 Task: Add a condition where "Hours since created Less than Fifty" in unsolved tickets in your groups.
Action: Mouse moved to (136, 539)
Screenshot: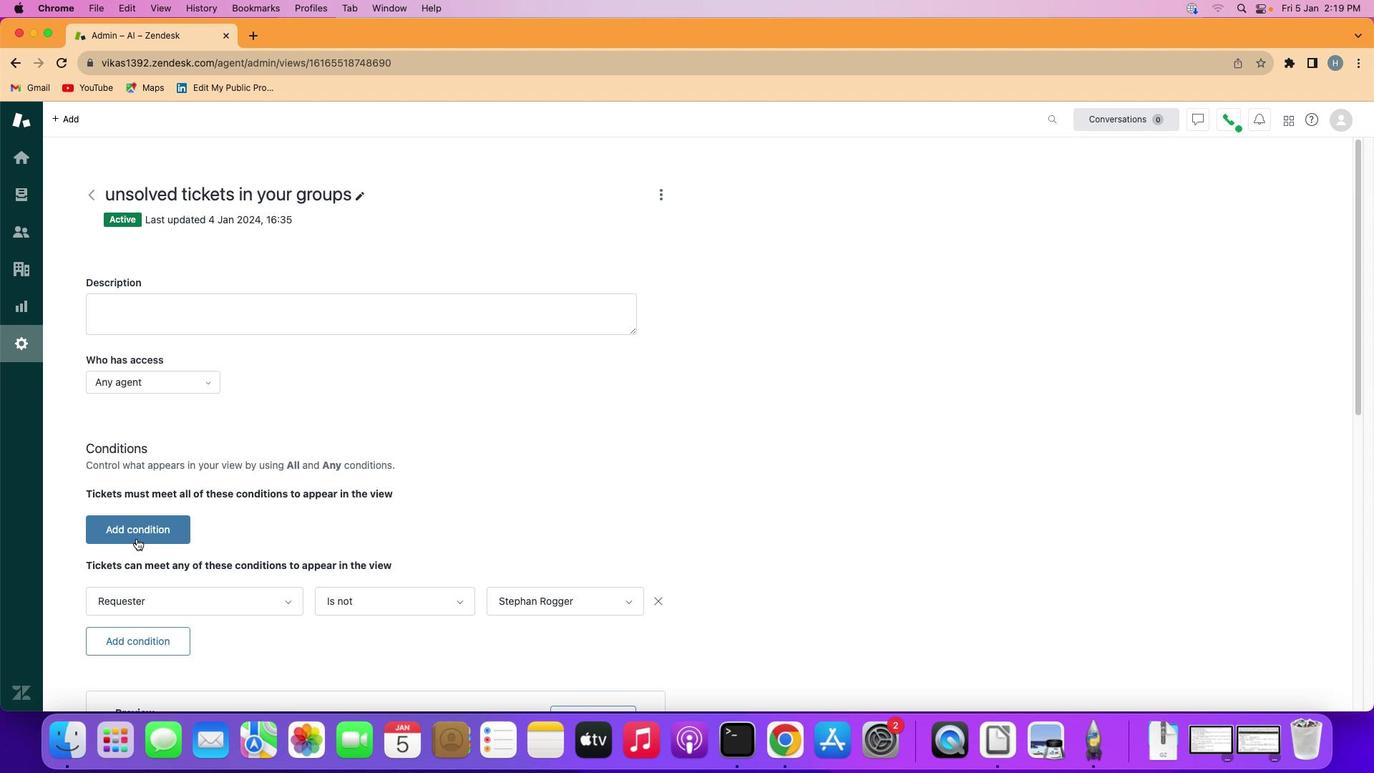 
Action: Mouse pressed left at (136, 539)
Screenshot: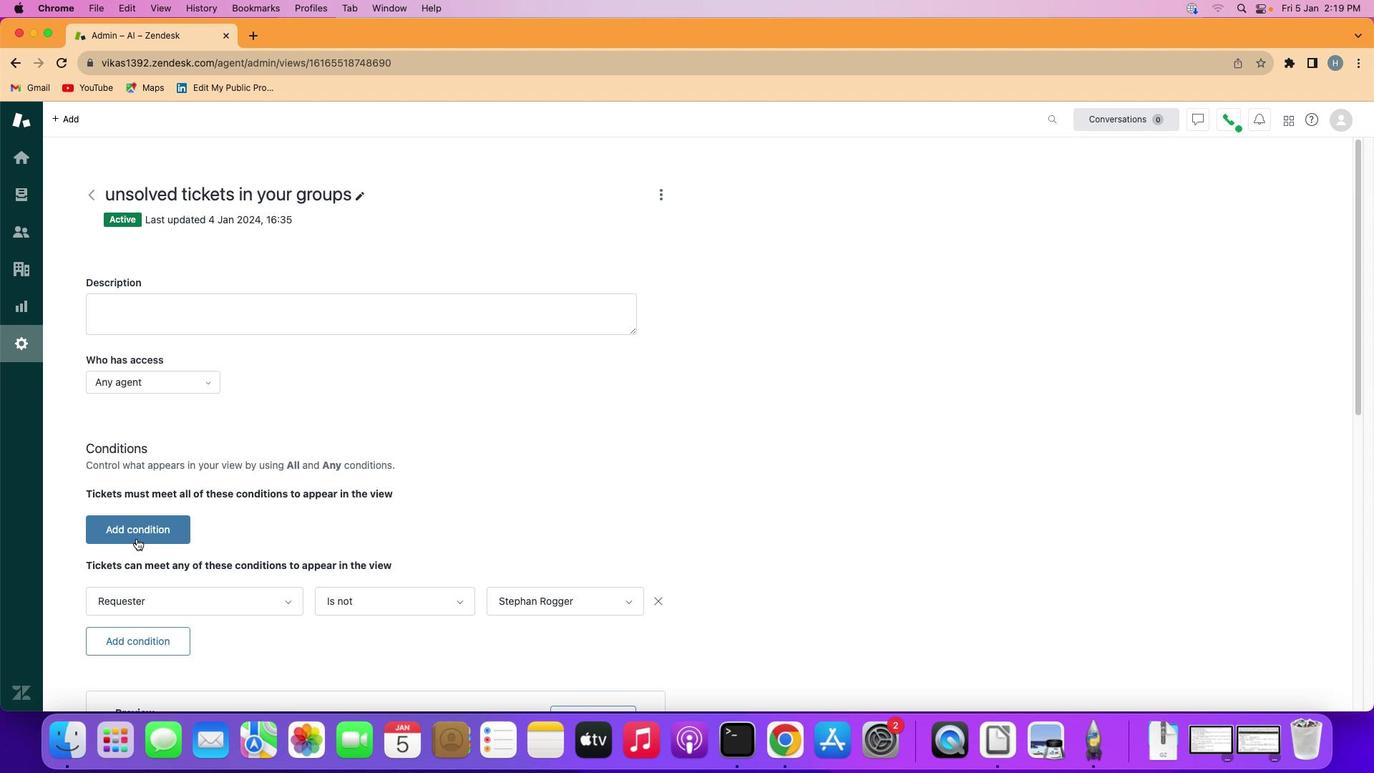 
Action: Mouse moved to (194, 525)
Screenshot: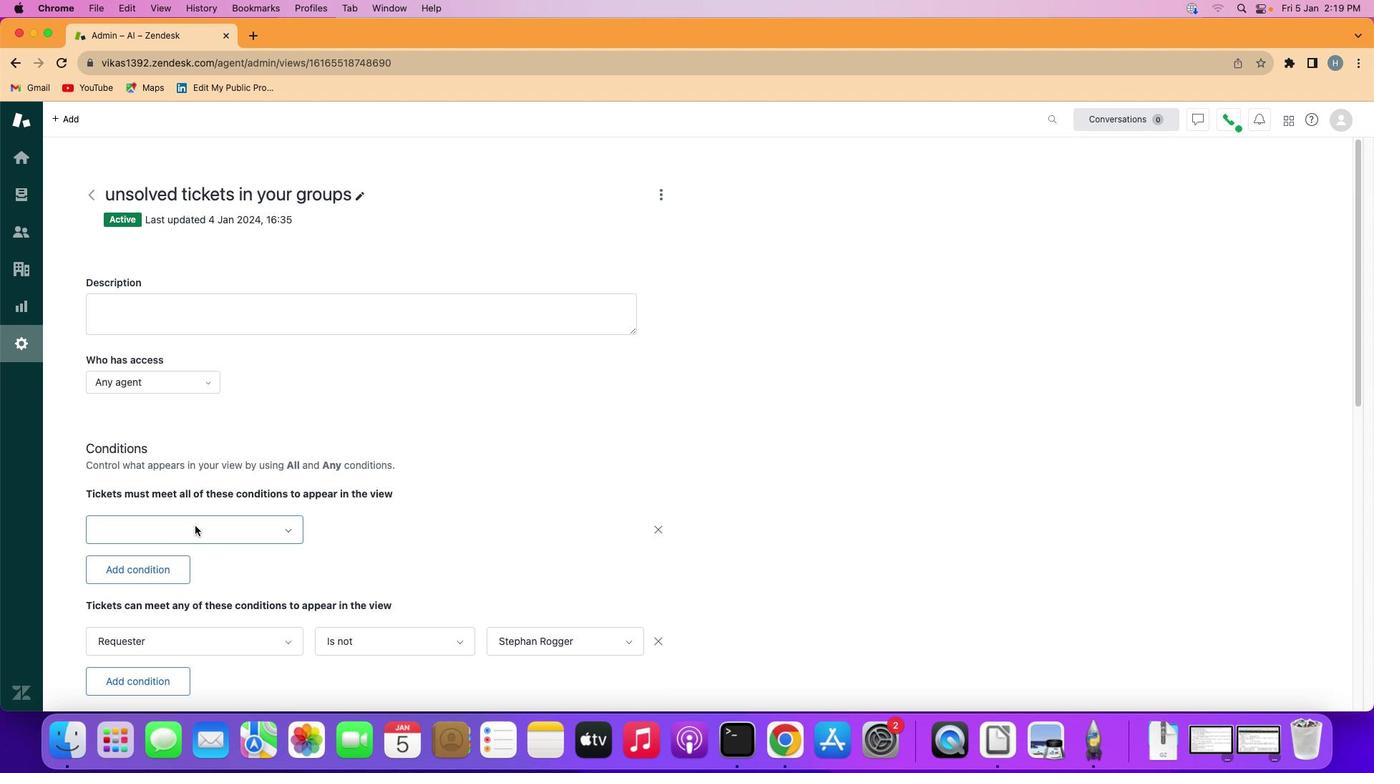 
Action: Mouse pressed left at (194, 525)
Screenshot: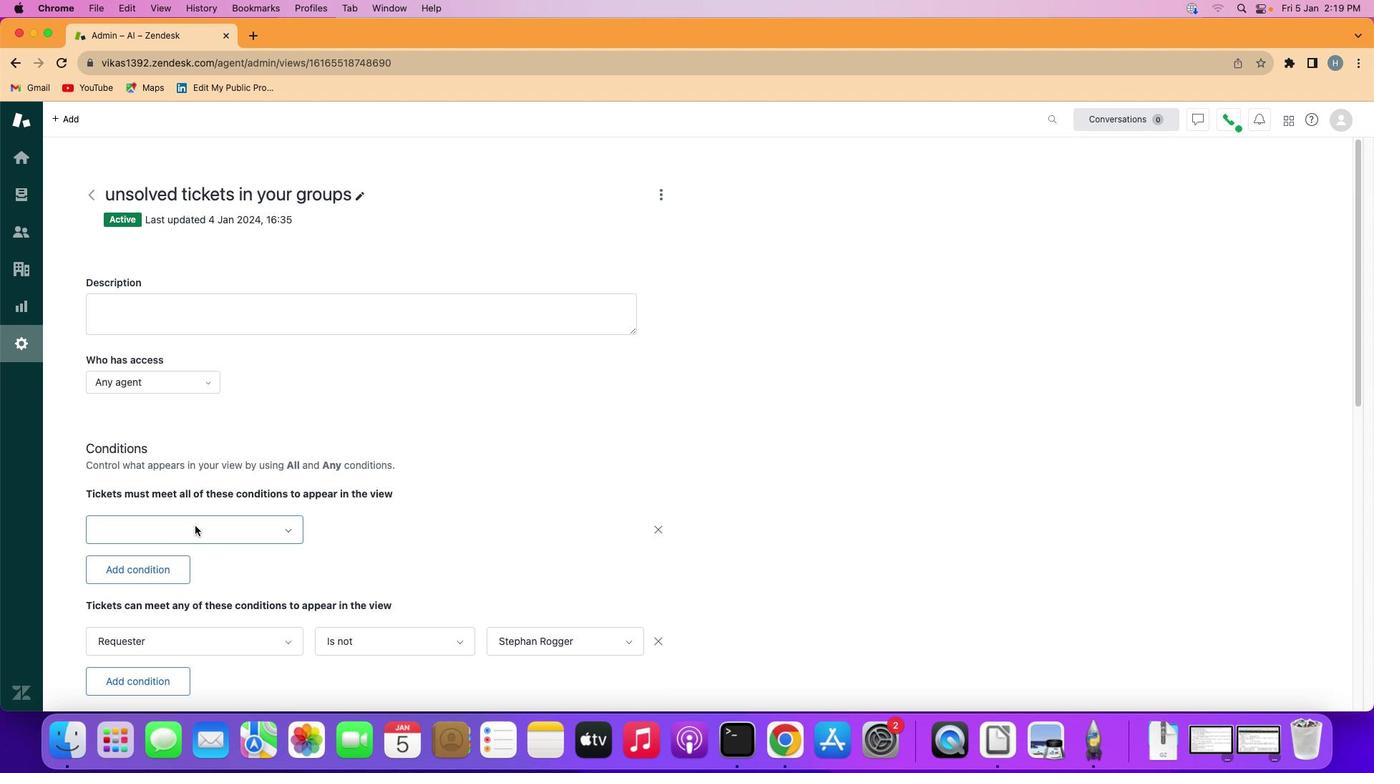 
Action: Mouse moved to (249, 398)
Screenshot: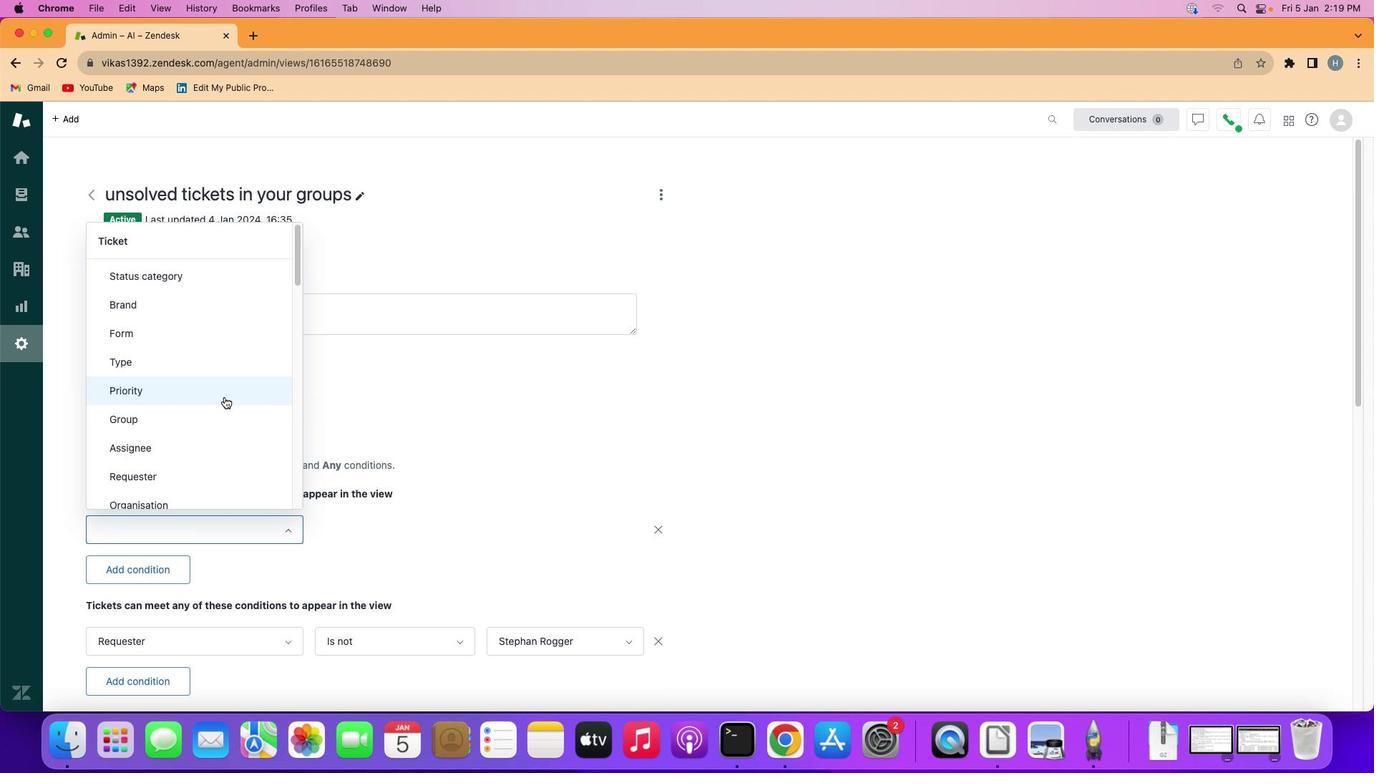 
Action: Mouse scrolled (249, 398) with delta (0, 0)
Screenshot: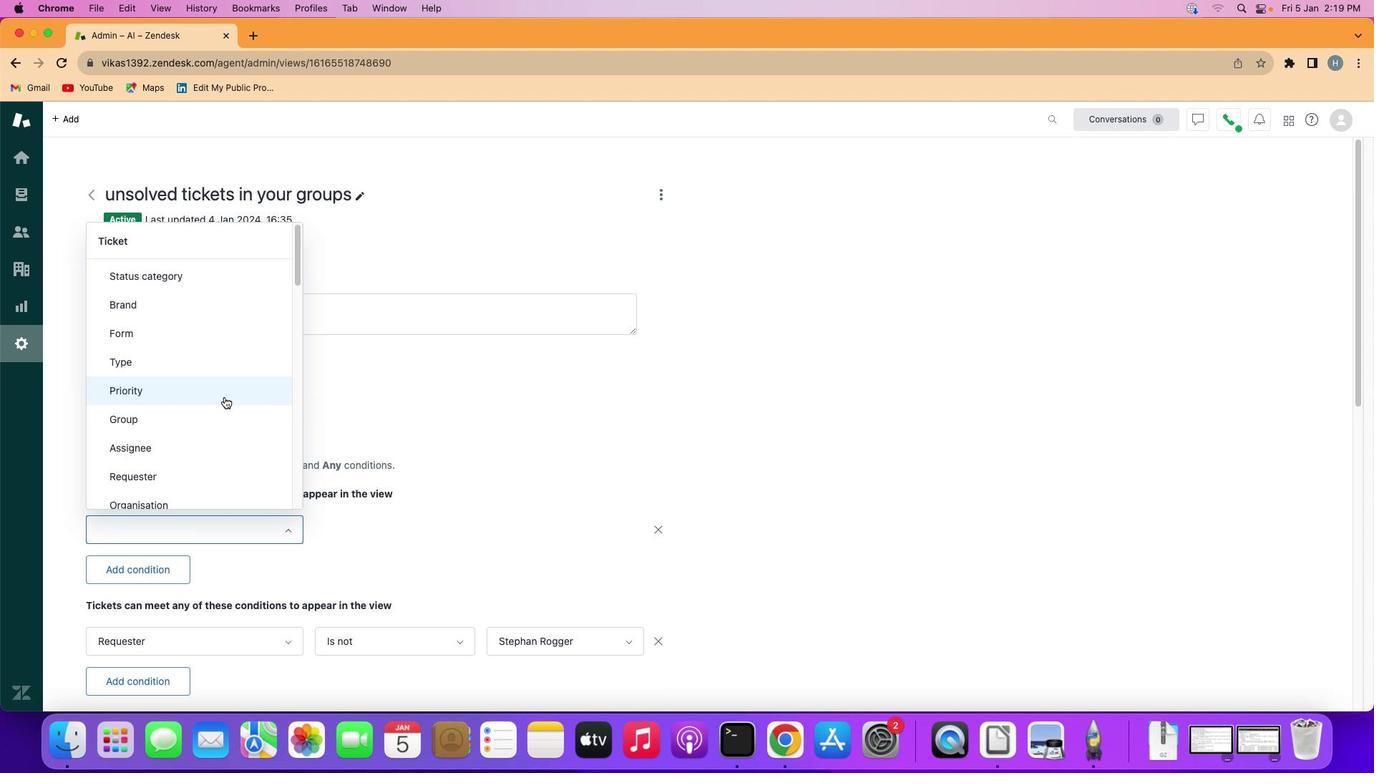 
Action: Mouse moved to (229, 397)
Screenshot: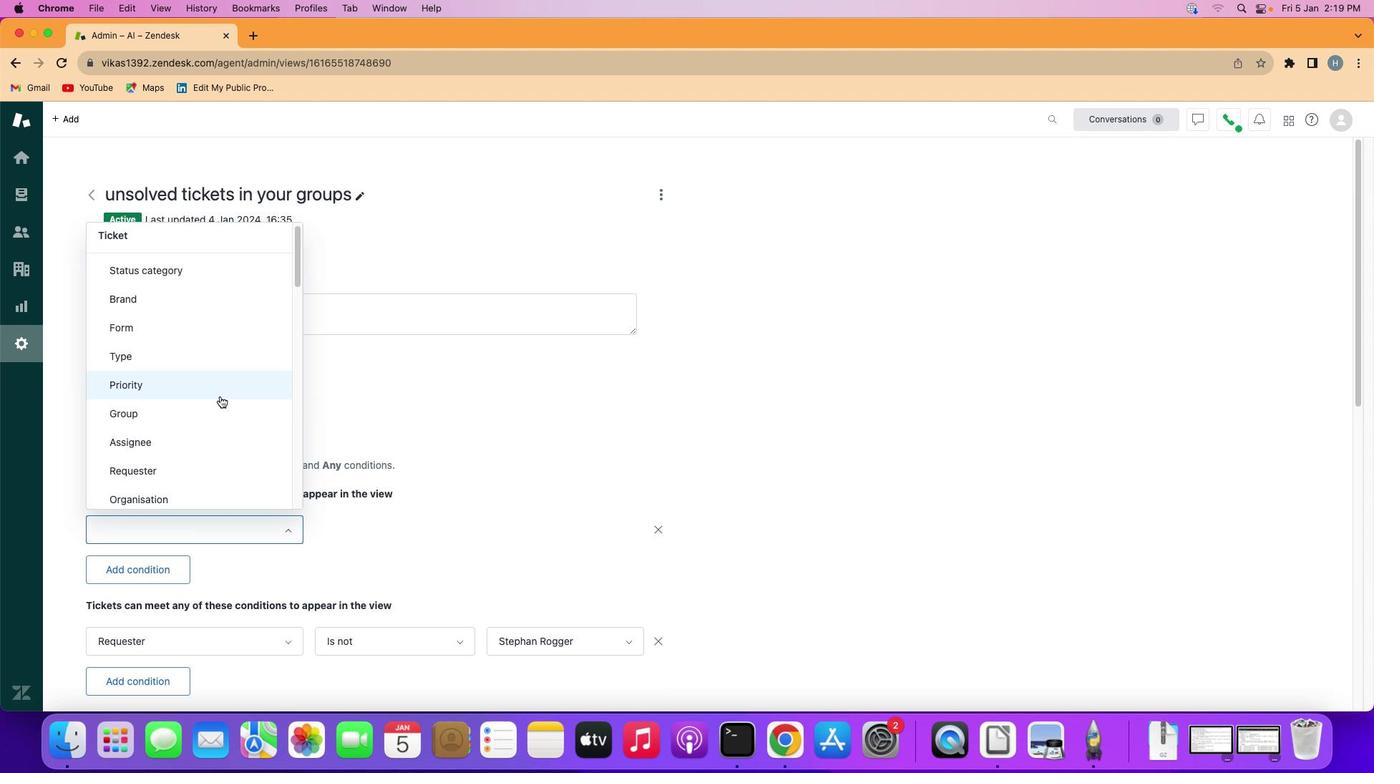 
Action: Mouse scrolled (229, 397) with delta (0, 0)
Screenshot: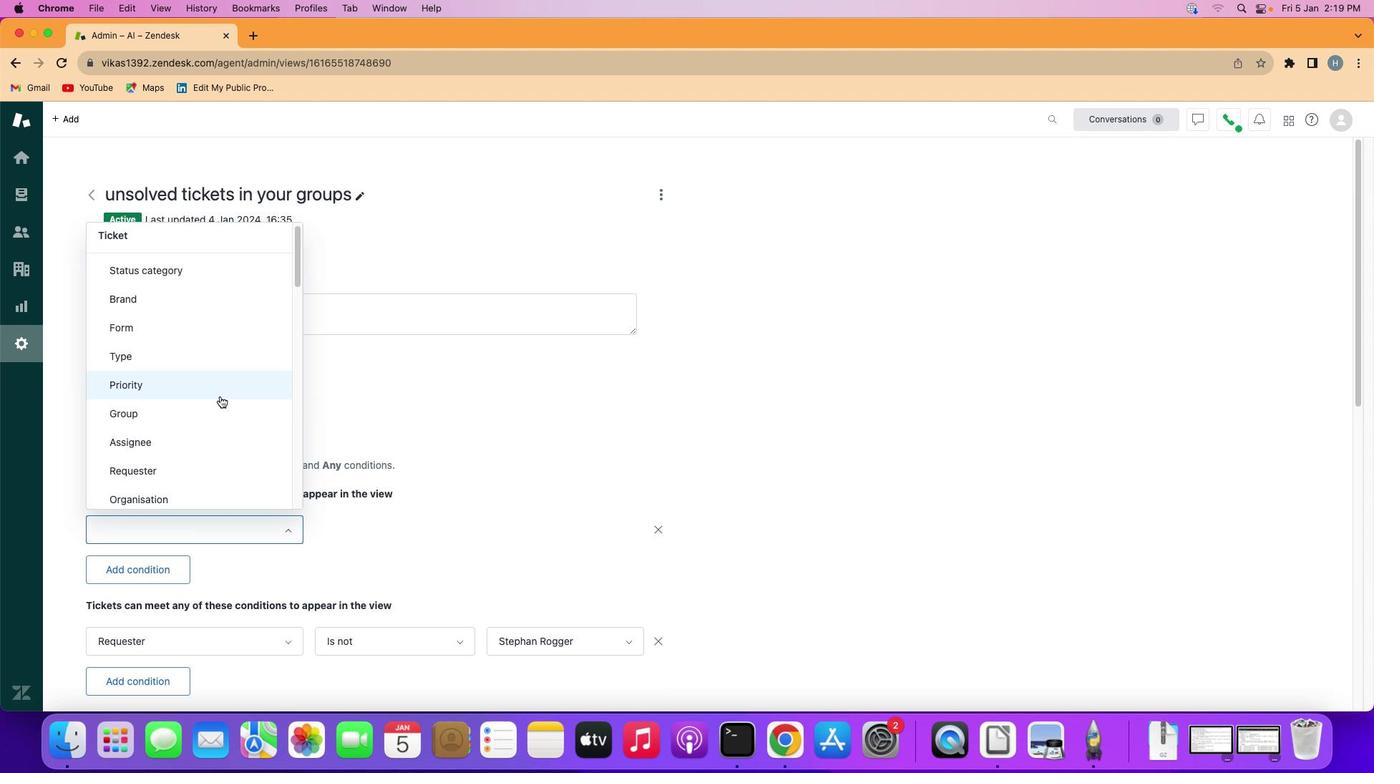 
Action: Mouse moved to (221, 396)
Screenshot: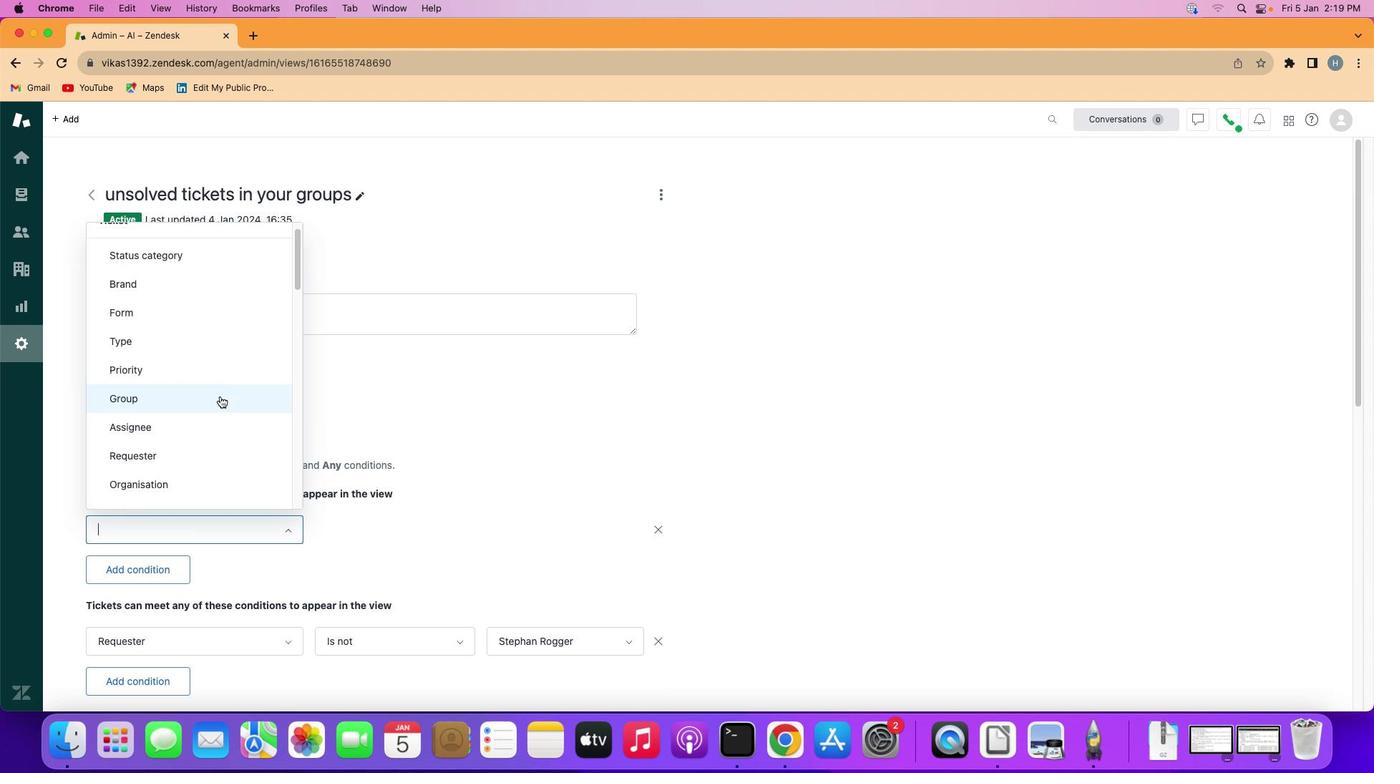 
Action: Mouse scrolled (221, 396) with delta (0, 0)
Screenshot: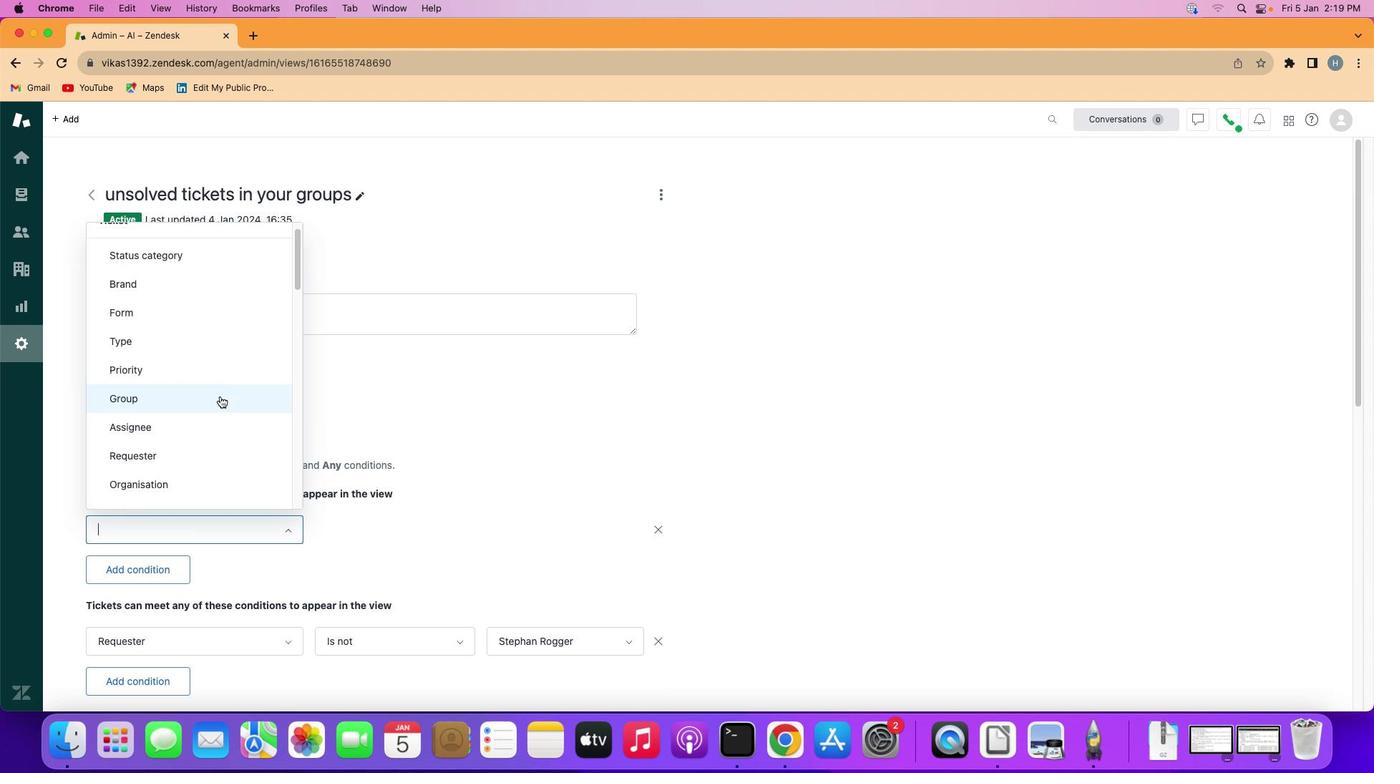 
Action: Mouse moved to (220, 395)
Screenshot: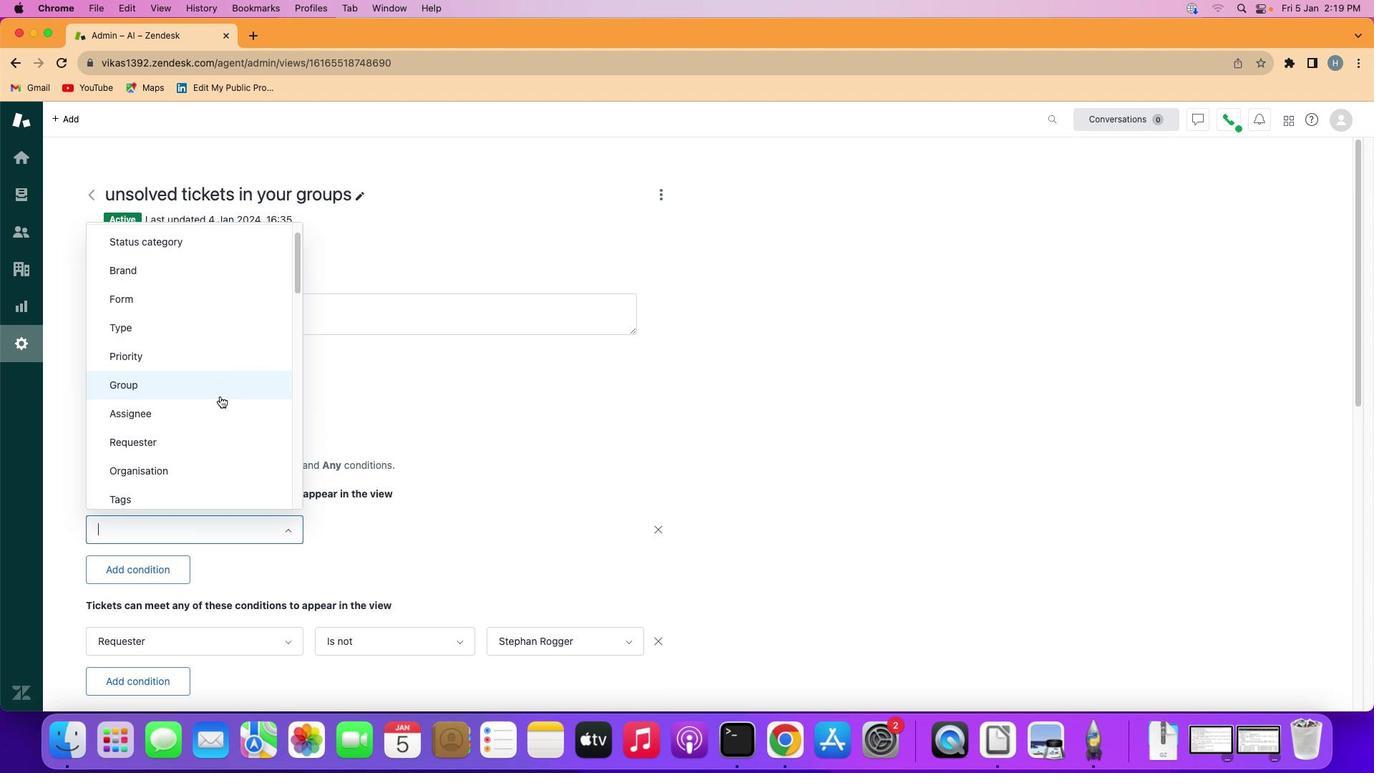 
Action: Mouse scrolled (220, 395) with delta (0, 0)
Screenshot: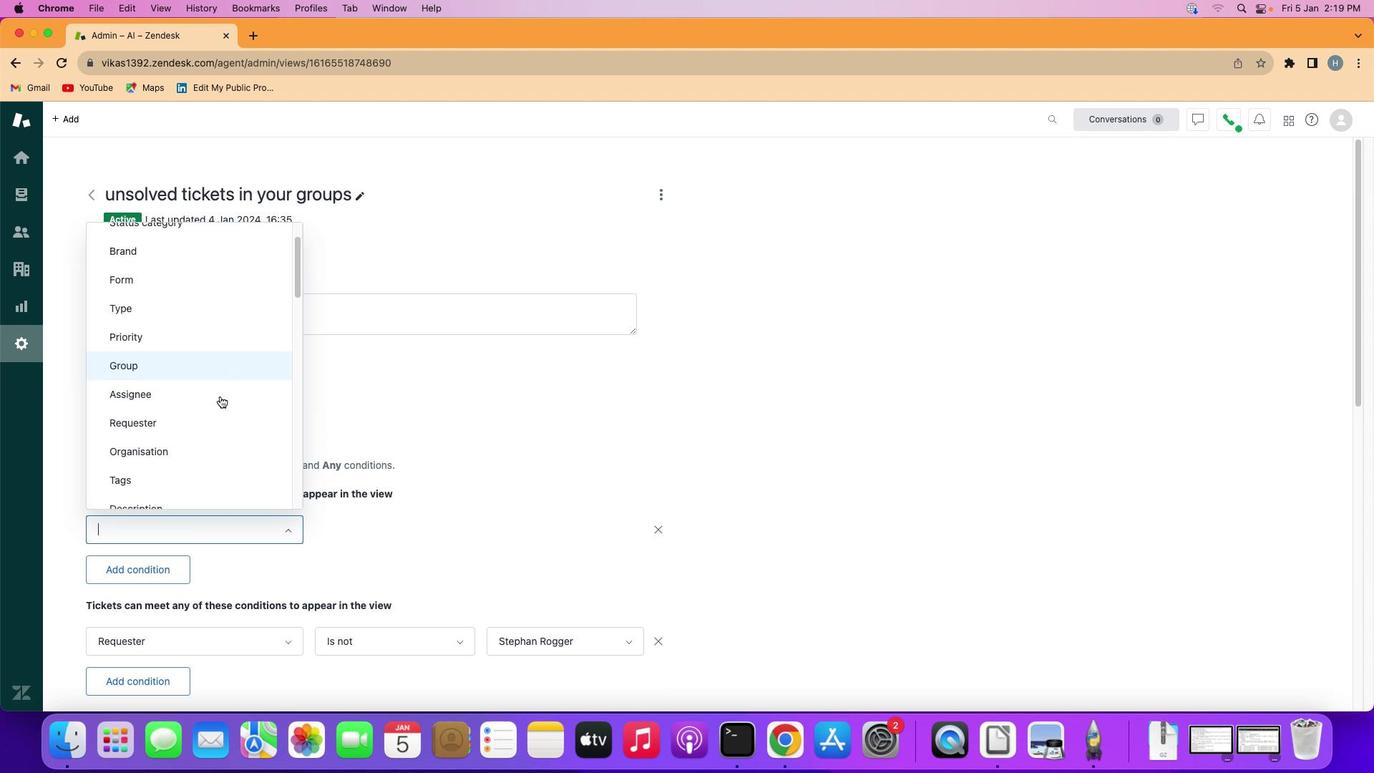 
Action: Mouse scrolled (220, 395) with delta (0, -1)
Screenshot: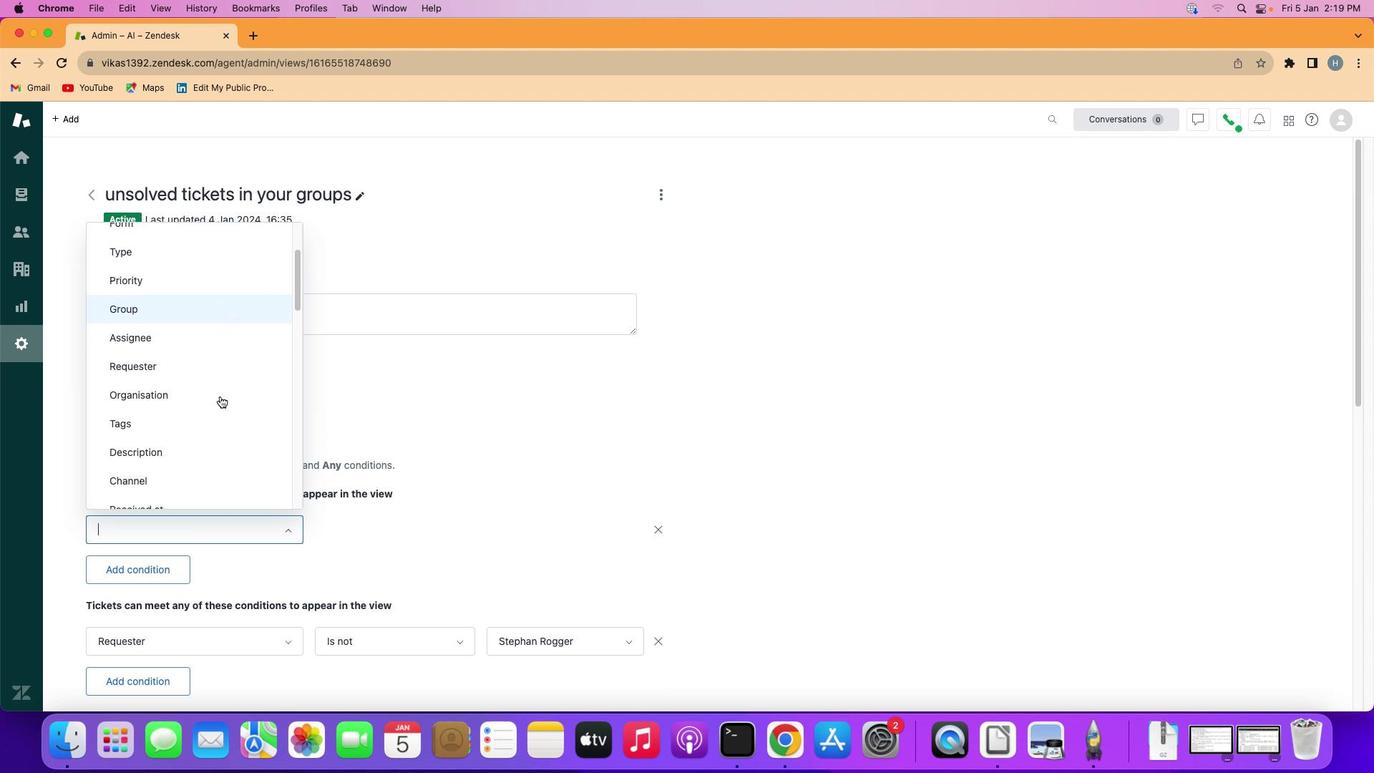 
Action: Mouse moved to (219, 395)
Screenshot: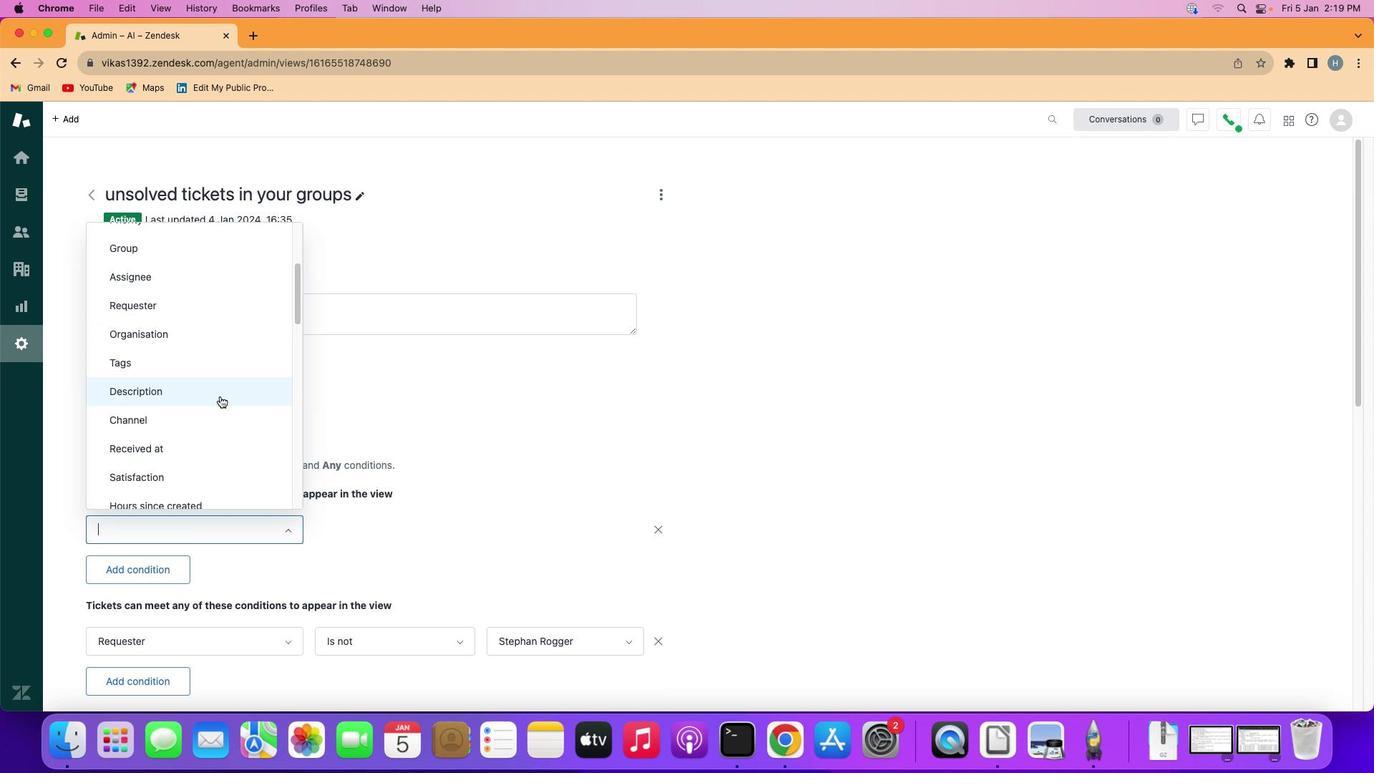 
Action: Mouse scrolled (219, 395) with delta (0, 0)
Screenshot: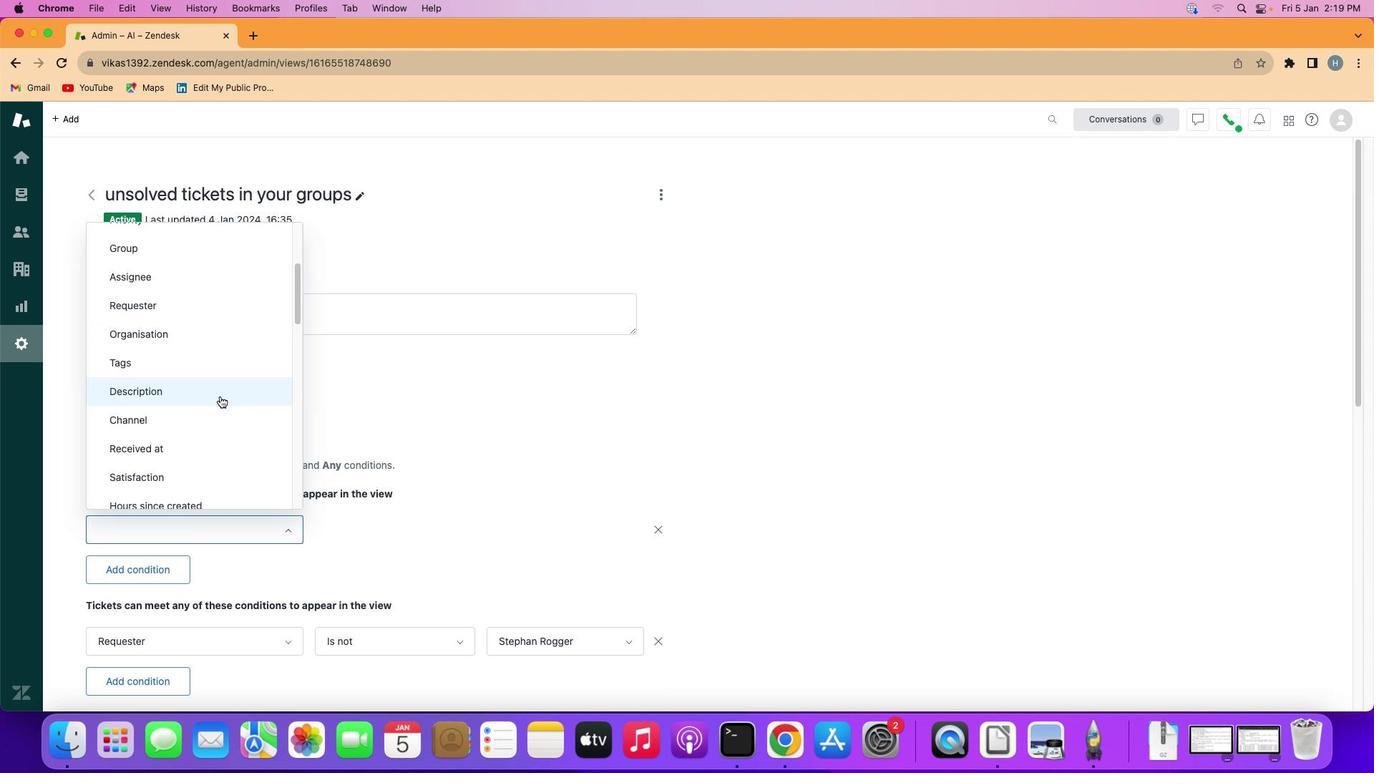 
Action: Mouse scrolled (219, 395) with delta (0, 0)
Screenshot: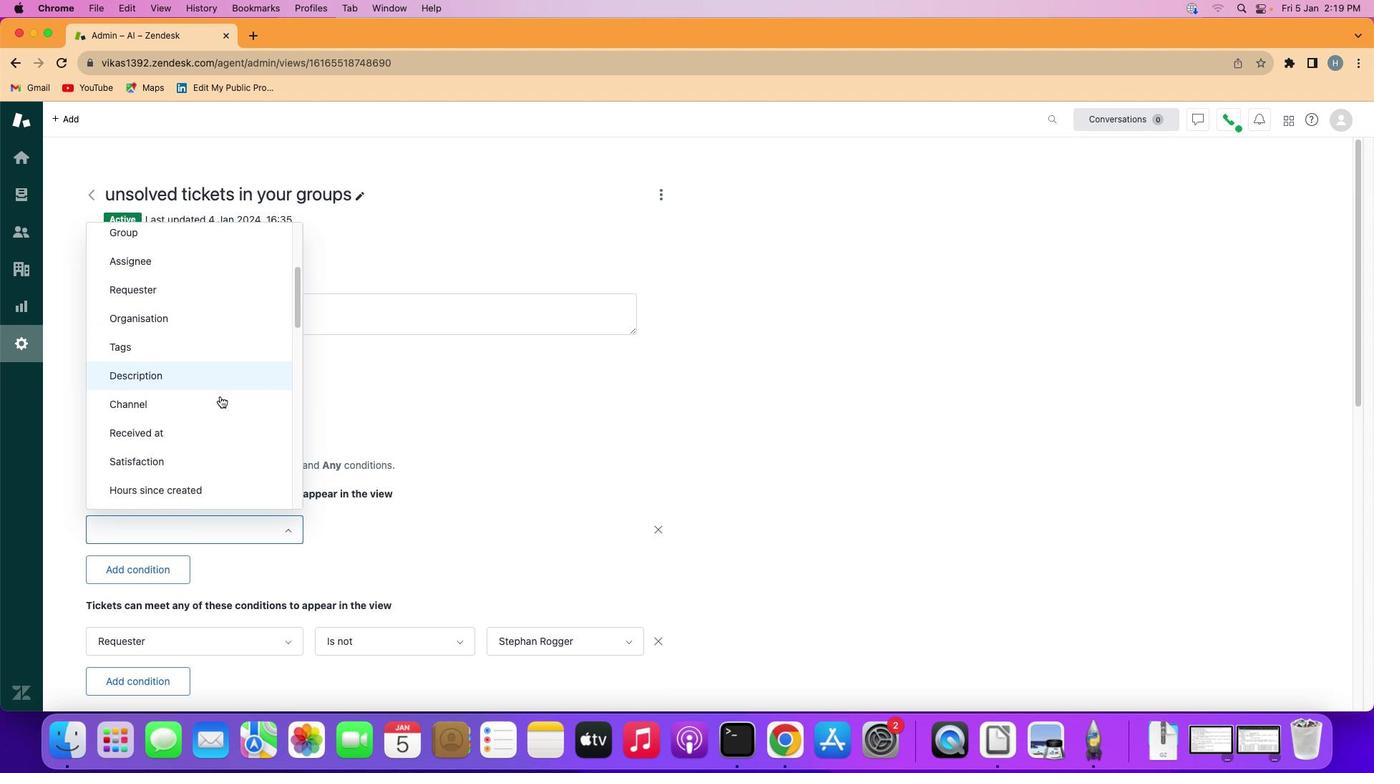 
Action: Mouse scrolled (219, 395) with delta (0, 0)
Screenshot: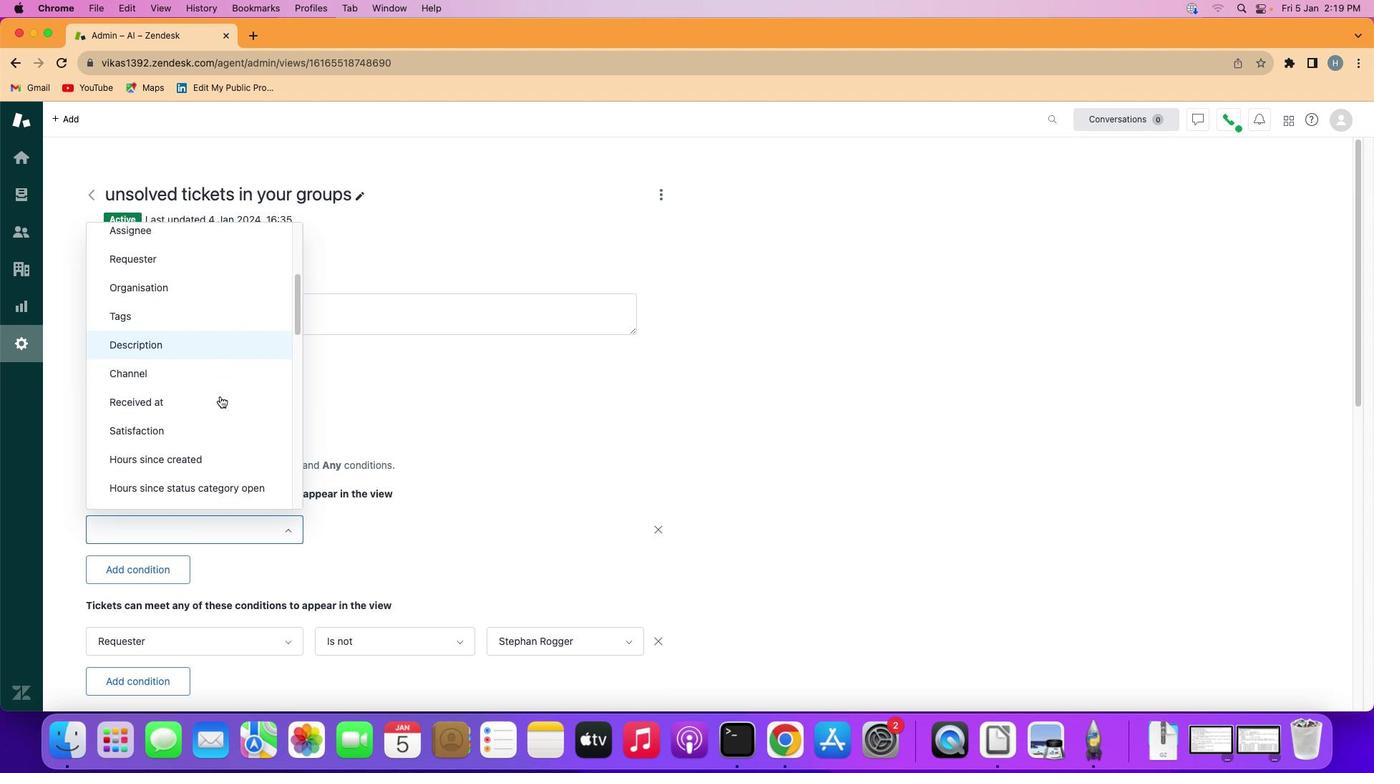 
Action: Mouse scrolled (219, 395) with delta (0, 0)
Screenshot: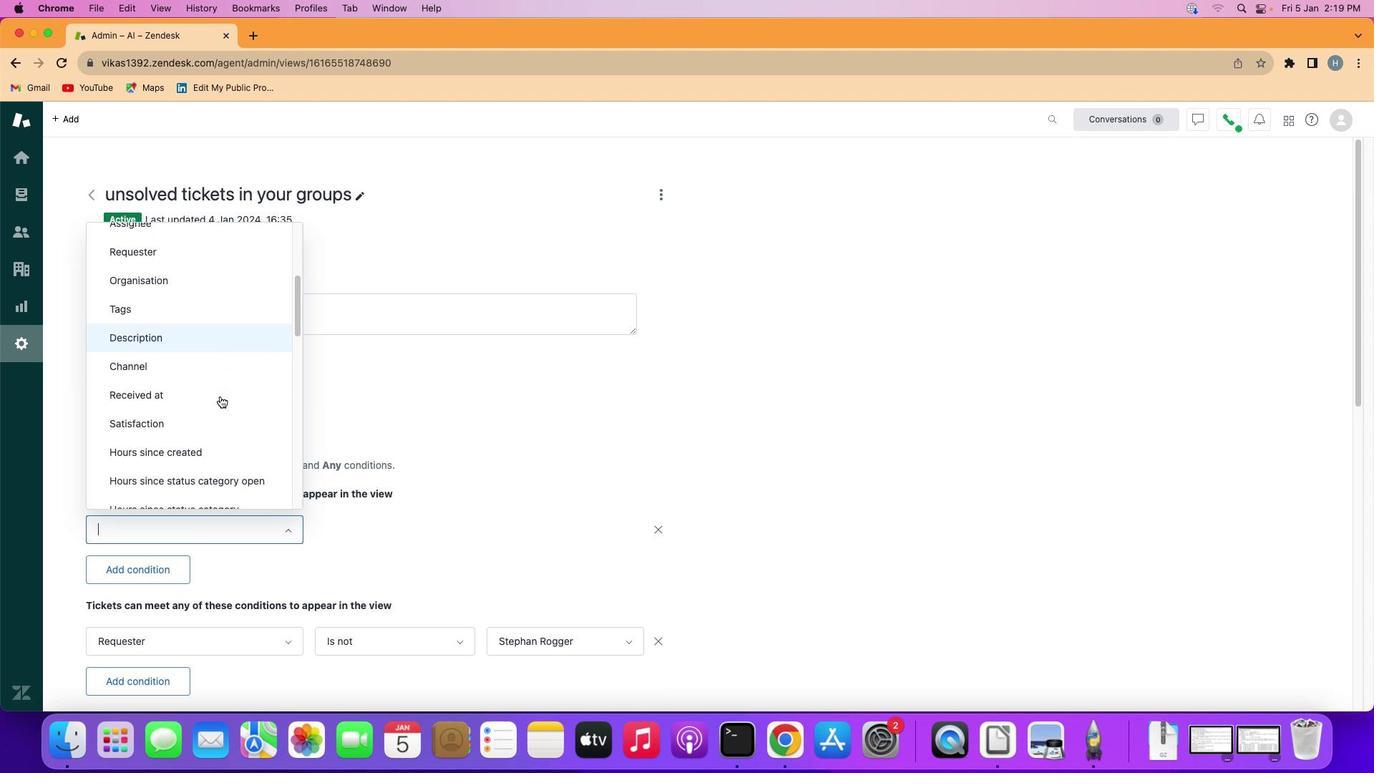 
Action: Mouse moved to (202, 418)
Screenshot: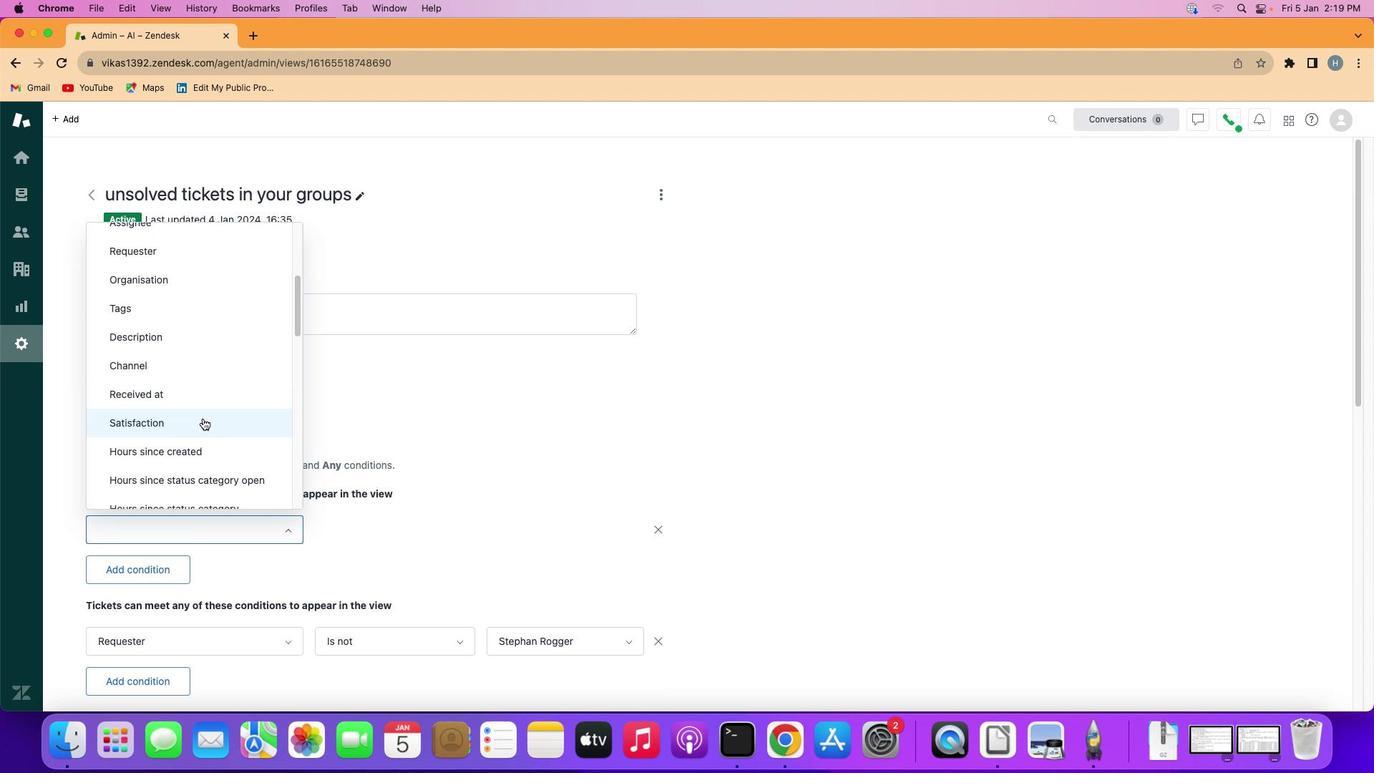 
Action: Mouse scrolled (202, 418) with delta (0, 0)
Screenshot: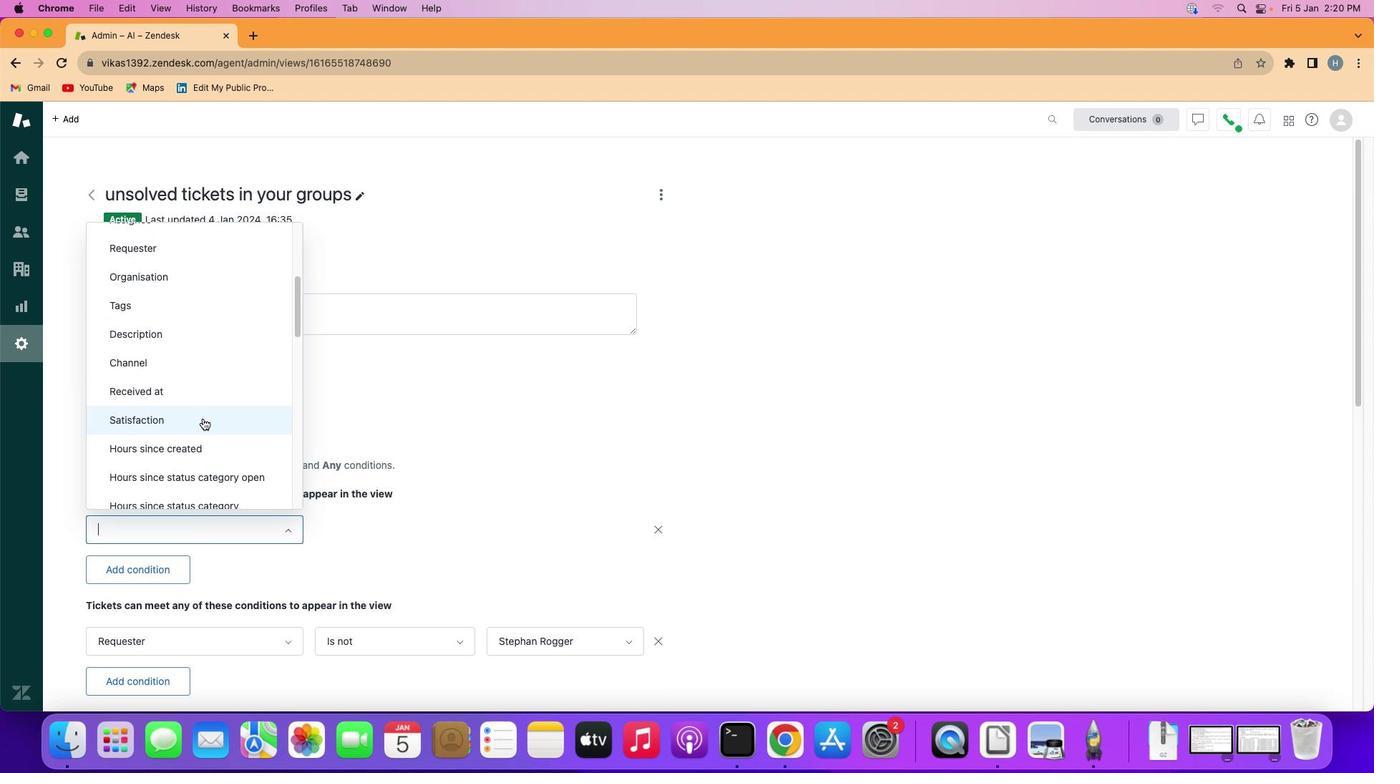 
Action: Mouse scrolled (202, 418) with delta (0, 0)
Screenshot: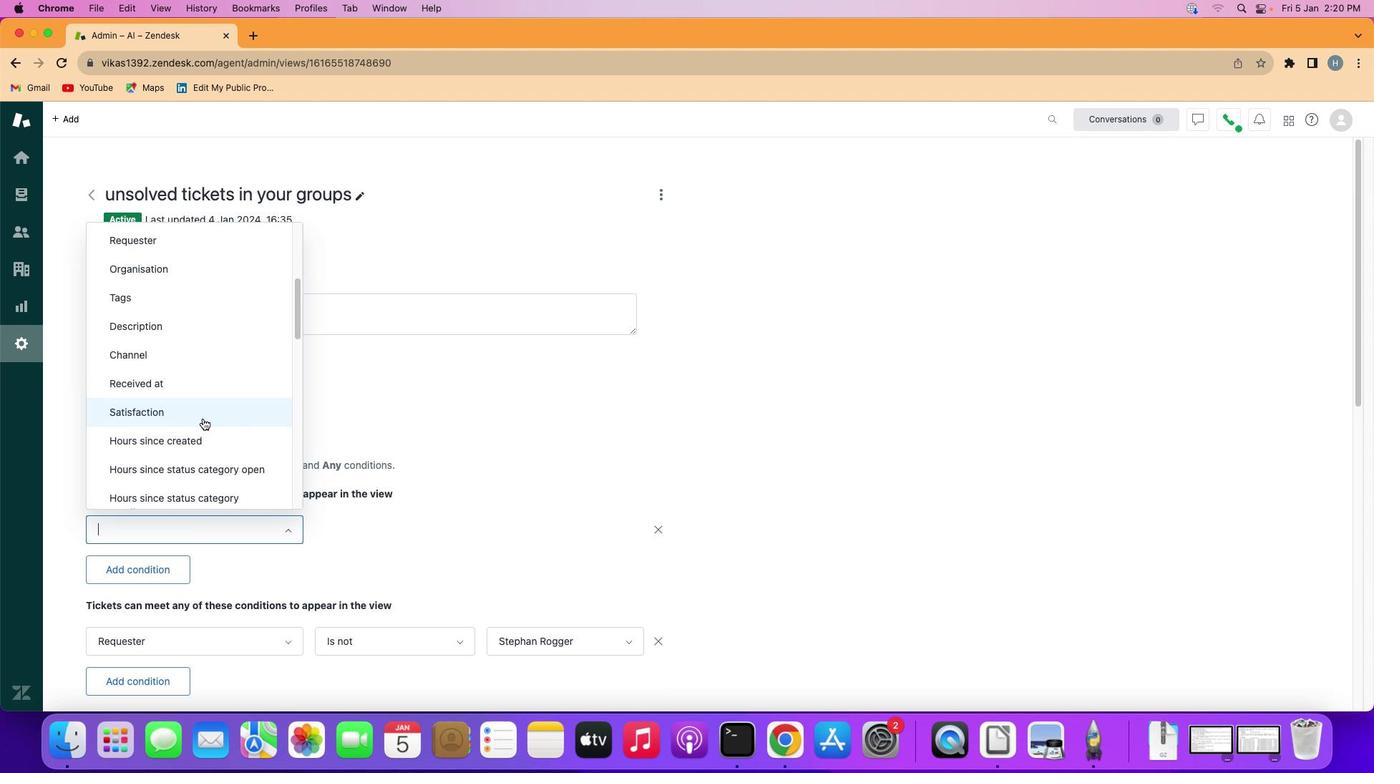 
Action: Mouse scrolled (202, 418) with delta (0, 0)
Screenshot: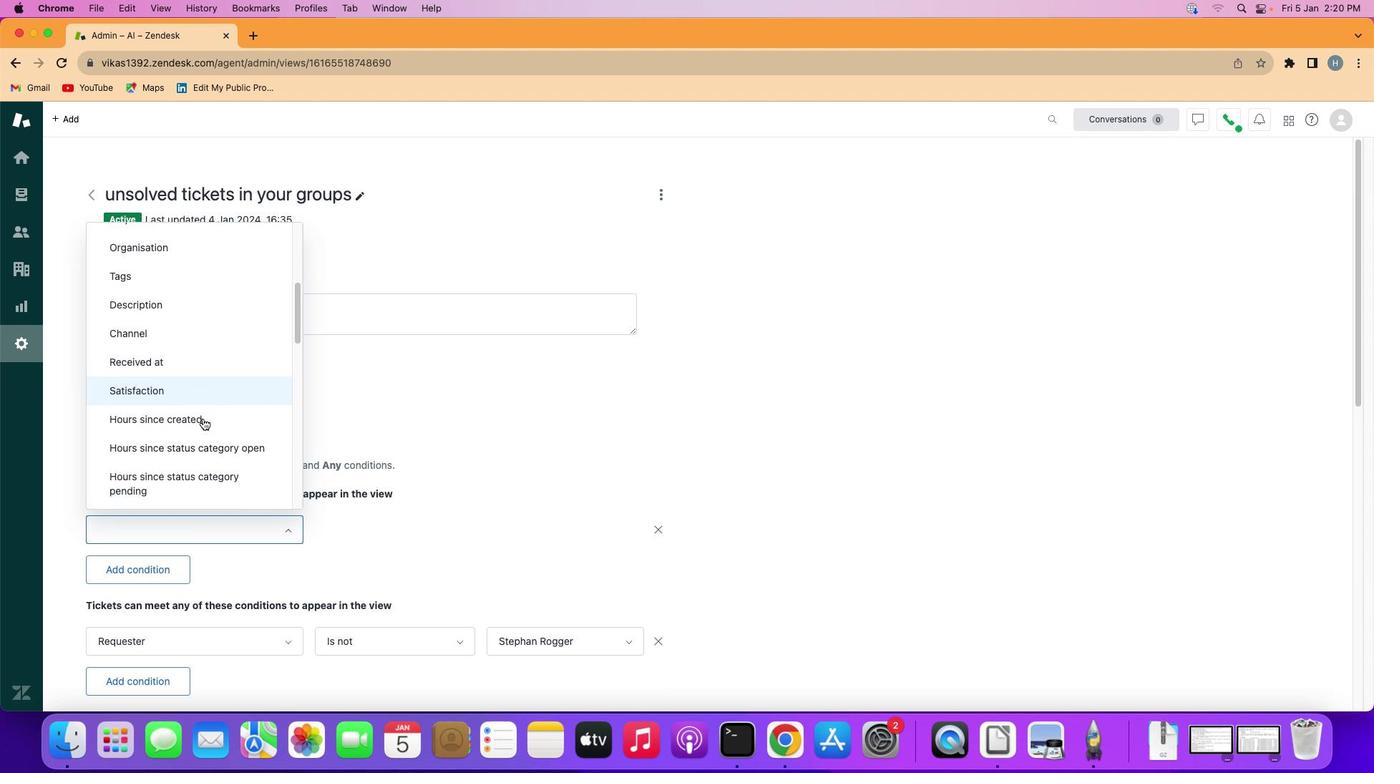 
Action: Mouse moved to (204, 413)
Screenshot: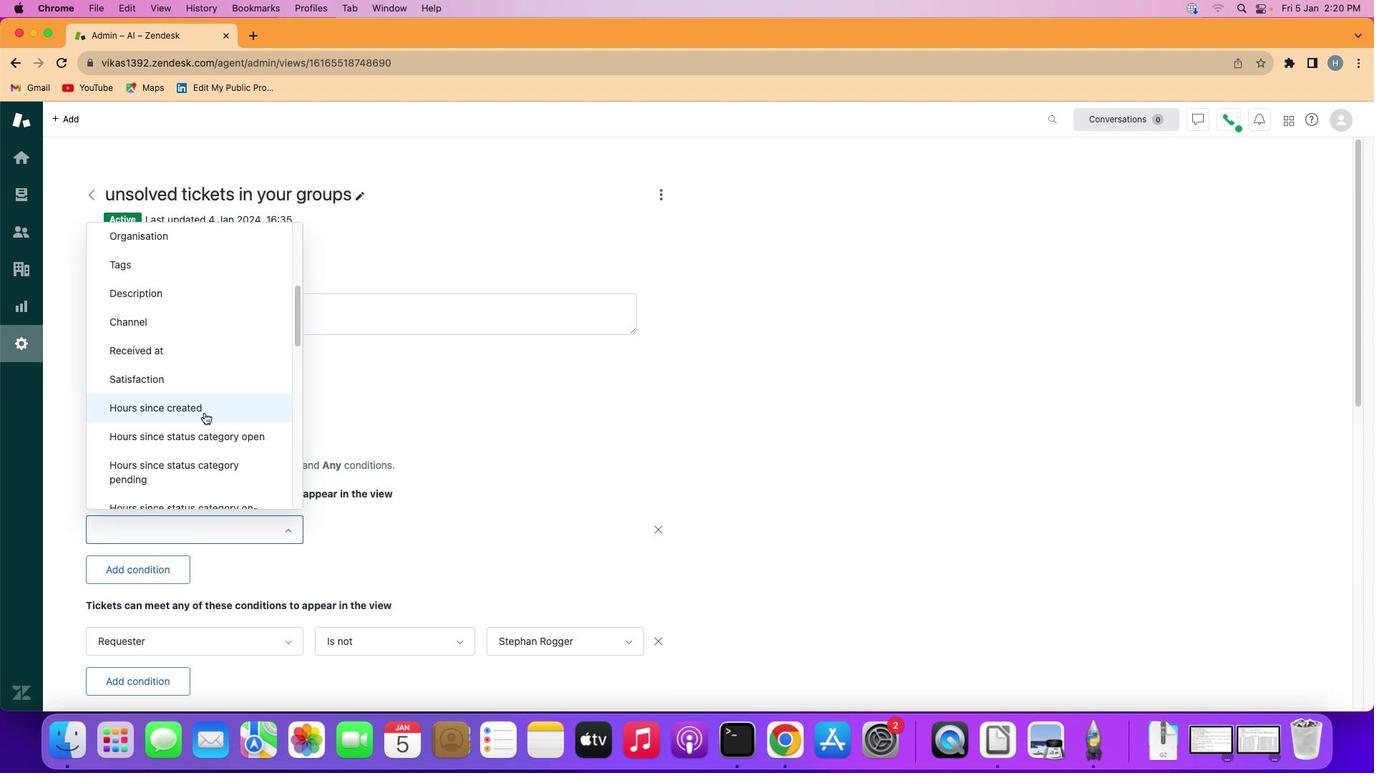 
Action: Mouse pressed left at (204, 413)
Screenshot: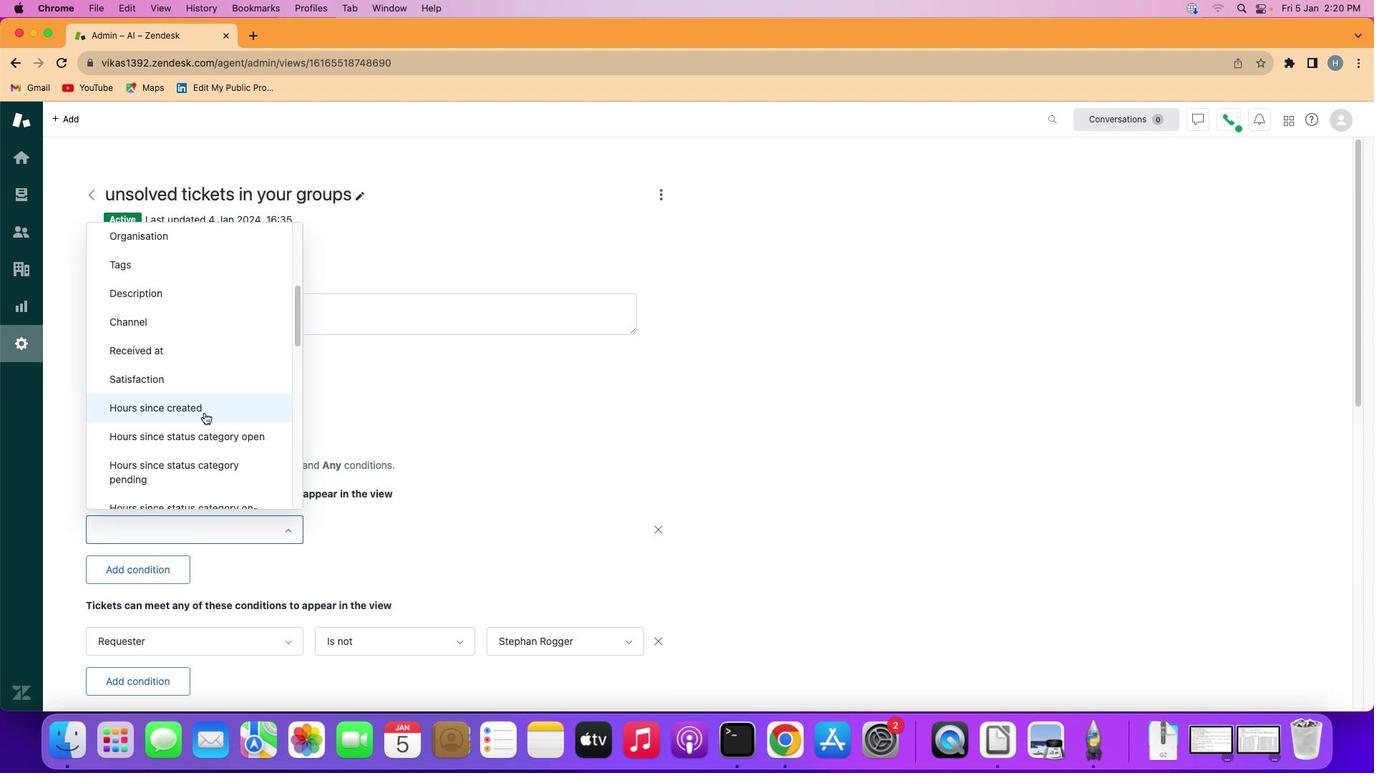 
Action: Mouse moved to (445, 526)
Screenshot: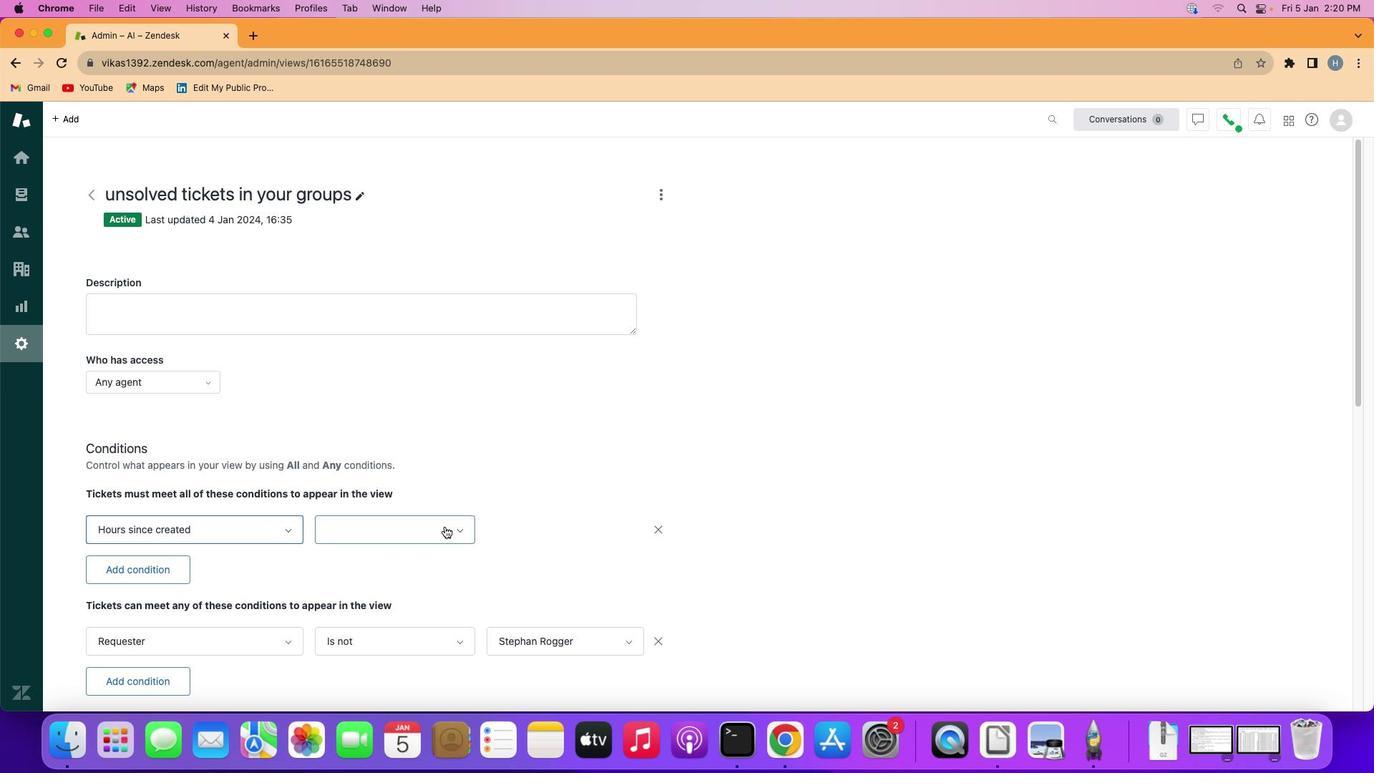 
Action: Mouse pressed left at (445, 526)
Screenshot: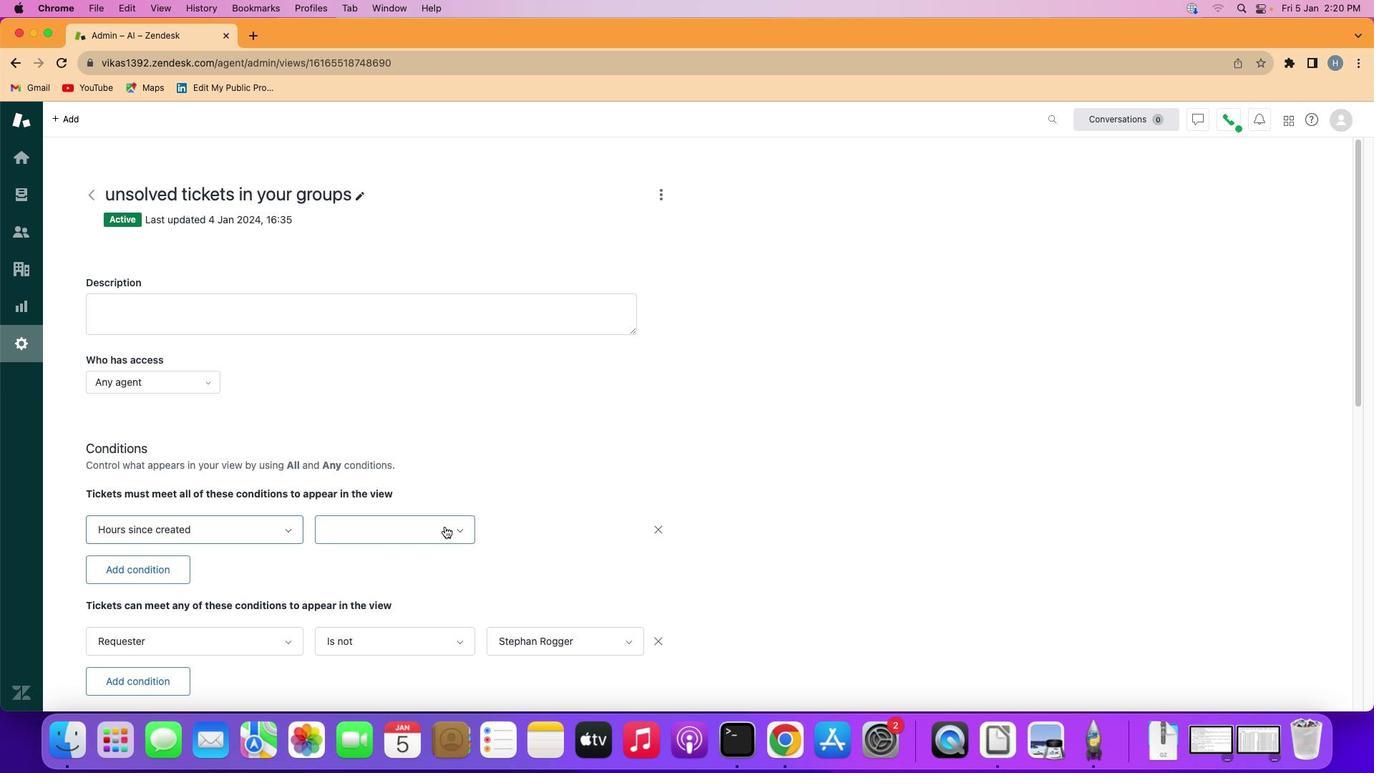 
Action: Mouse moved to (413, 569)
Screenshot: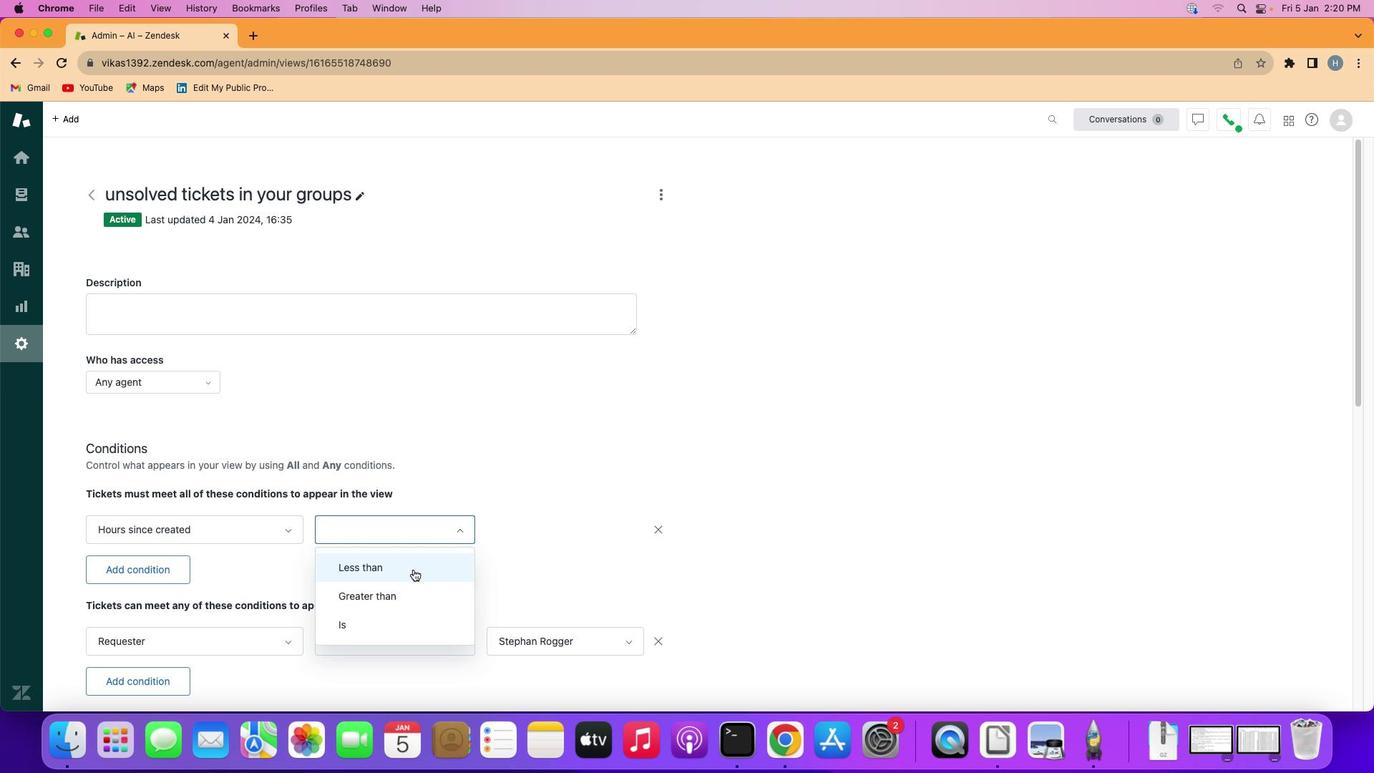 
Action: Mouse pressed left at (413, 569)
Screenshot: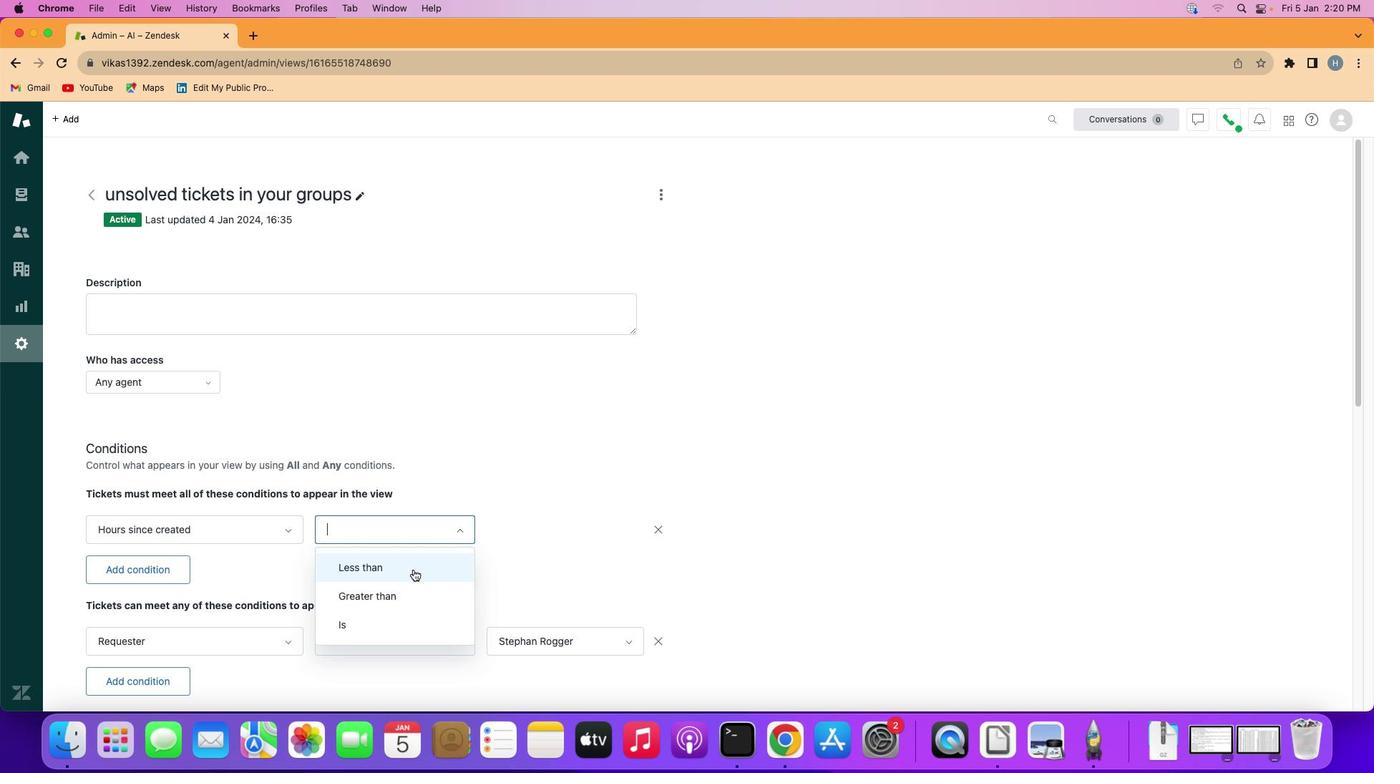 
Action: Mouse moved to (589, 531)
Screenshot: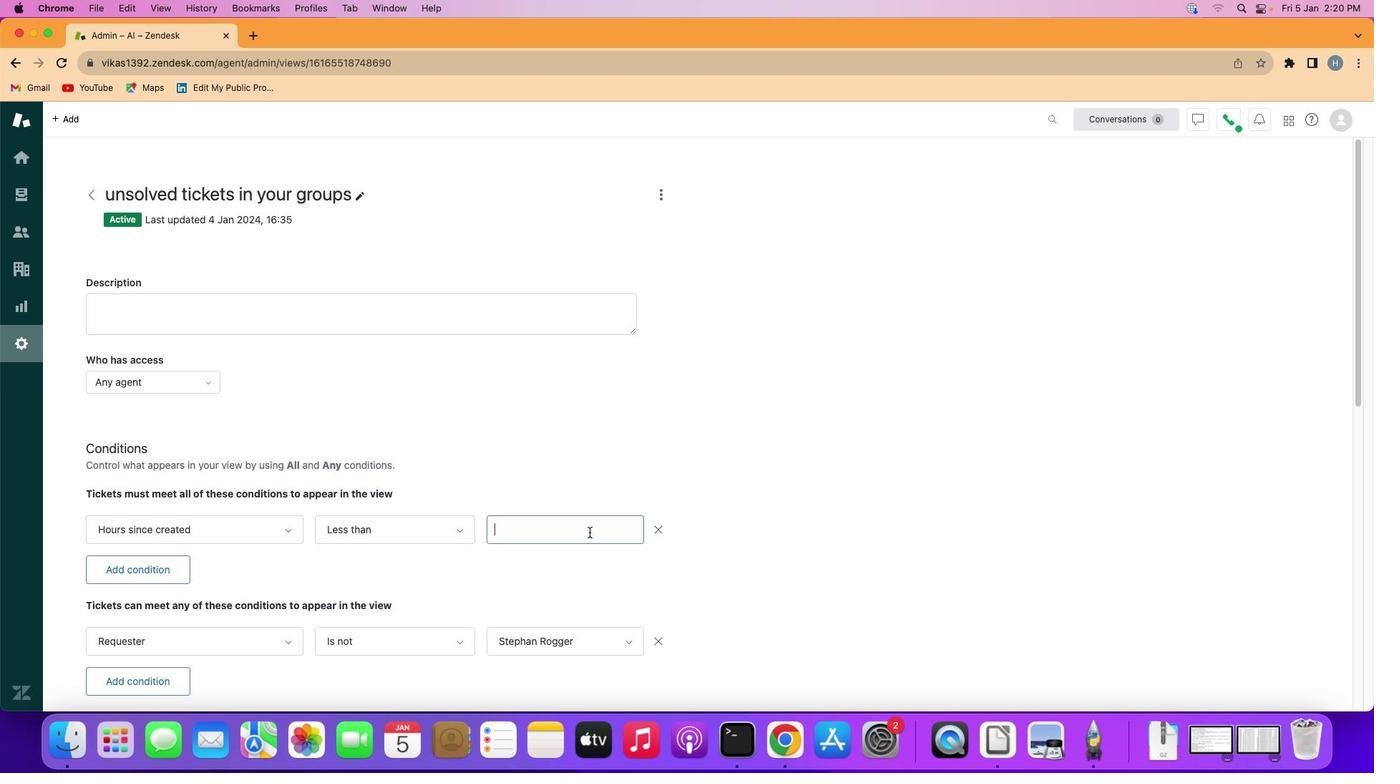 
Action: Mouse pressed left at (589, 531)
Screenshot: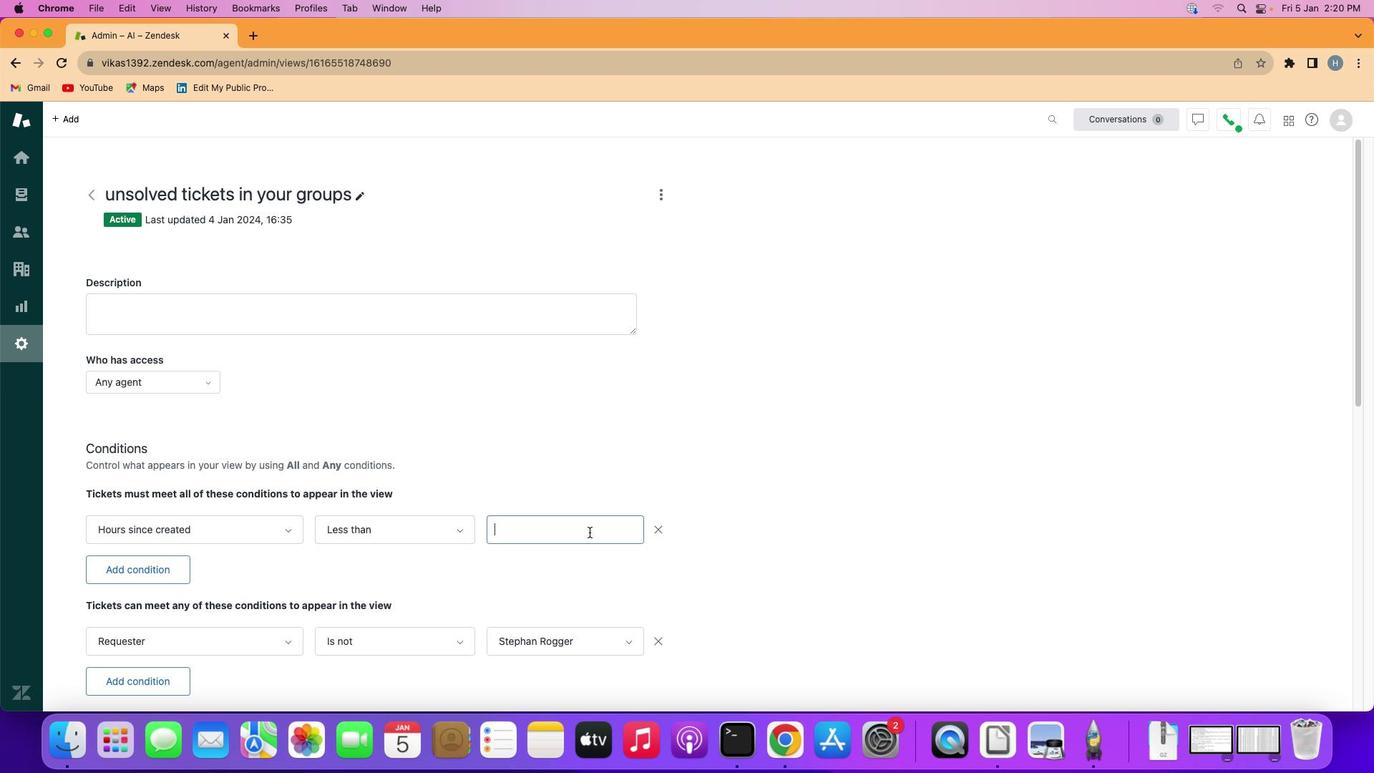 
Action: Key pressed Key.shift'F''i''f''t''y'
Screenshot: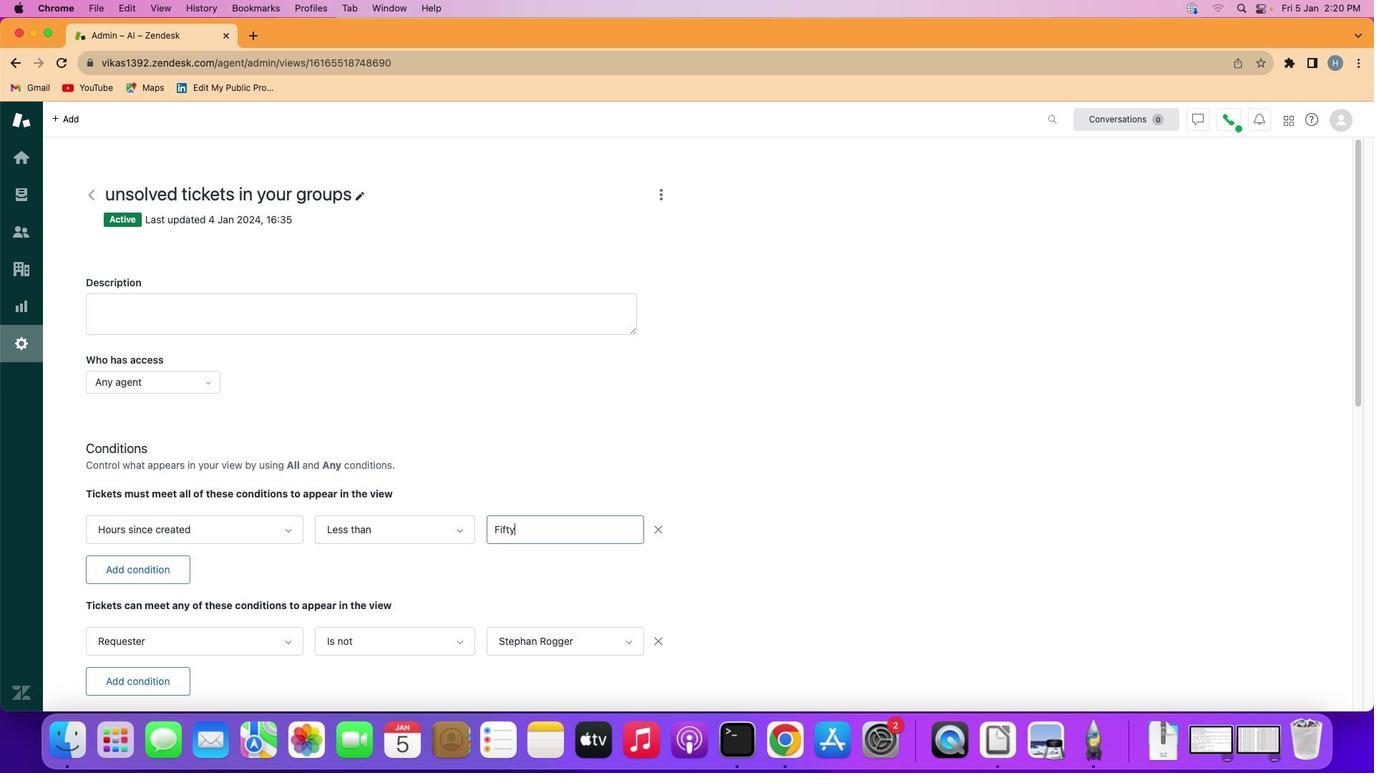 
Action: Mouse moved to (632, 558)
Screenshot: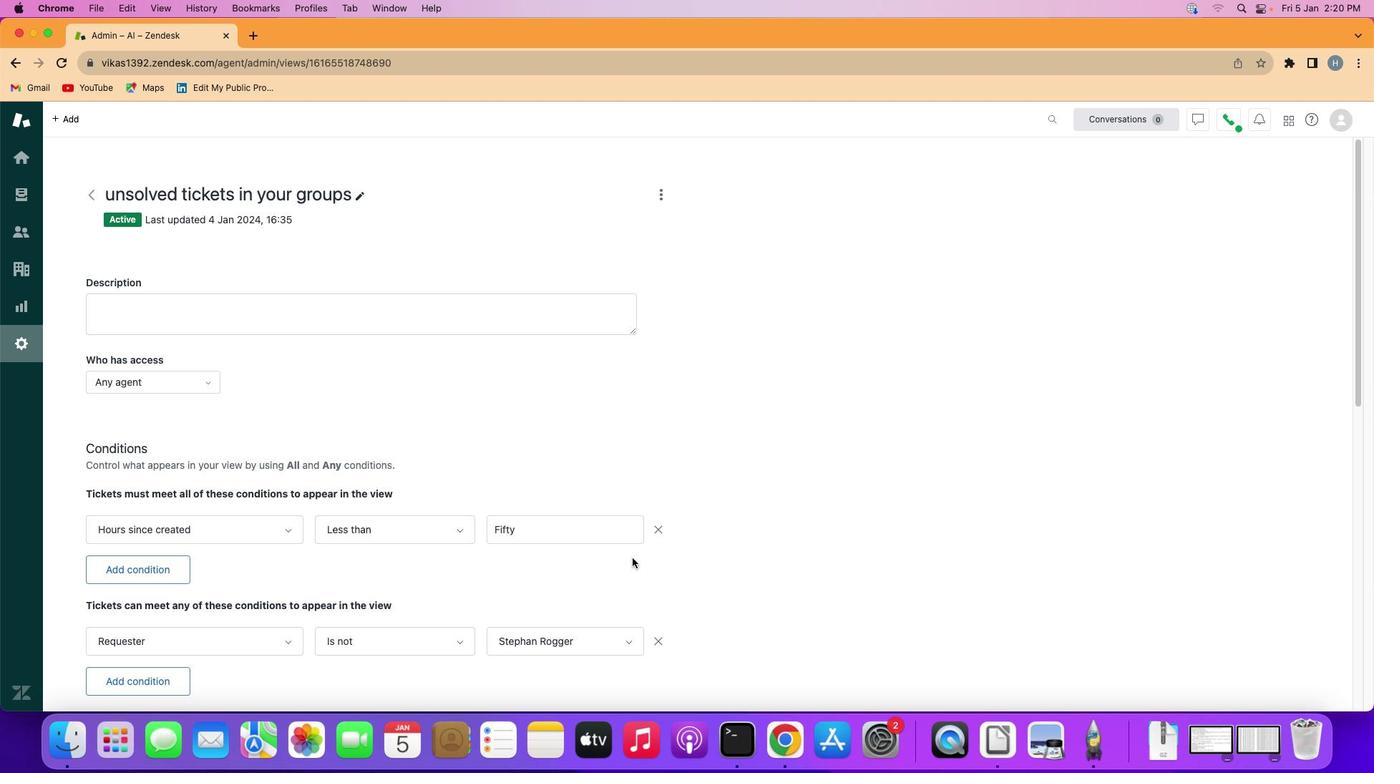 
Action: Mouse pressed left at (632, 558)
Screenshot: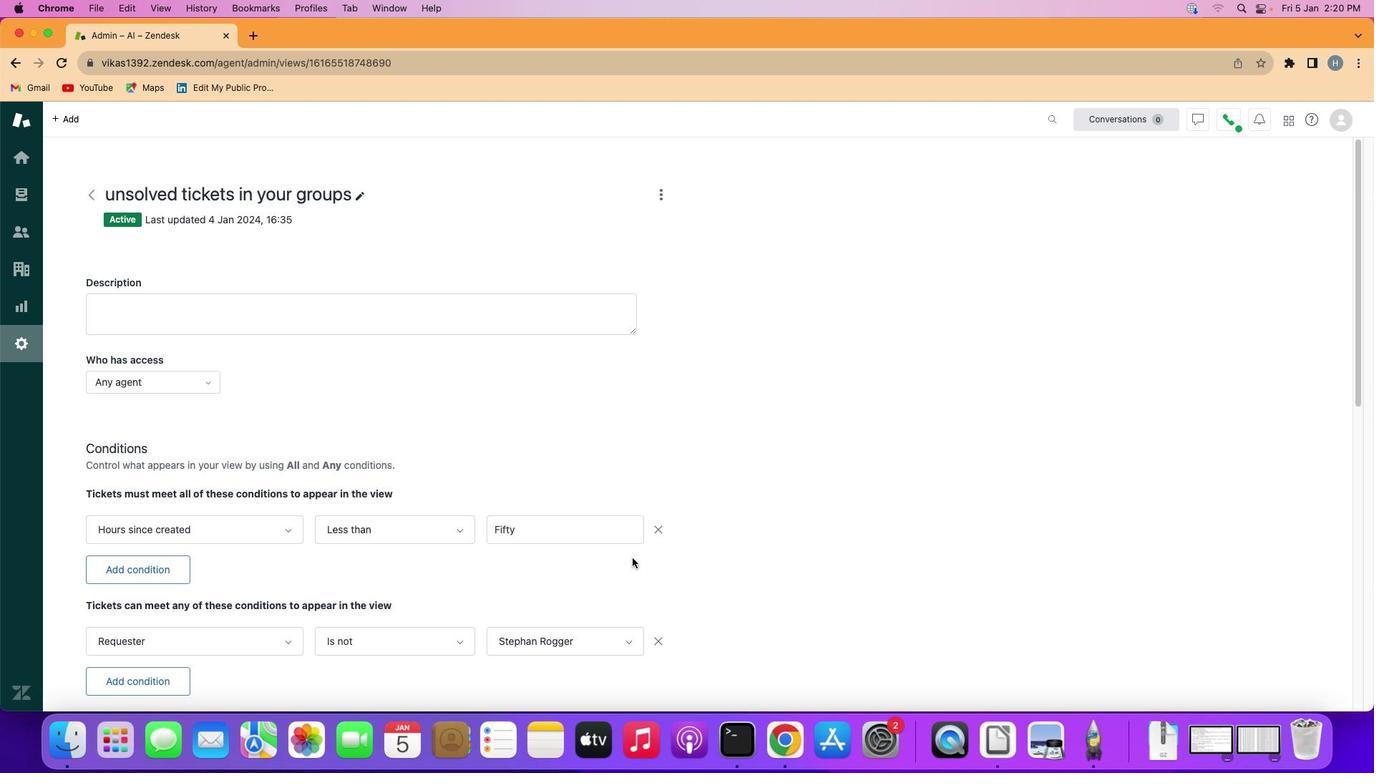 
